 Task: Log work in the project AgileCollab for the issue 'Develop a new tool for automated testing of load testing and stress testing for web applications' spent time as '3w 4d 7h 7m' and remaining time as '6w 2d 8h 48m' and move to top of backlog. Now add the issue to the epic 'SOC 2 Compliance'. Log work in the project AgileCollab for the issue 'Upgrade the user interface of a mobile application to improve usability and aesthetics' spent time as '2w 1d 16h 14m' and remaining time as '2w 6d 19h 14m' and move to bottom of backlog. Now add the issue to the epic 'Business Continuity Management System (BCMS) Implementation'
Action: Mouse moved to (173, 50)
Screenshot: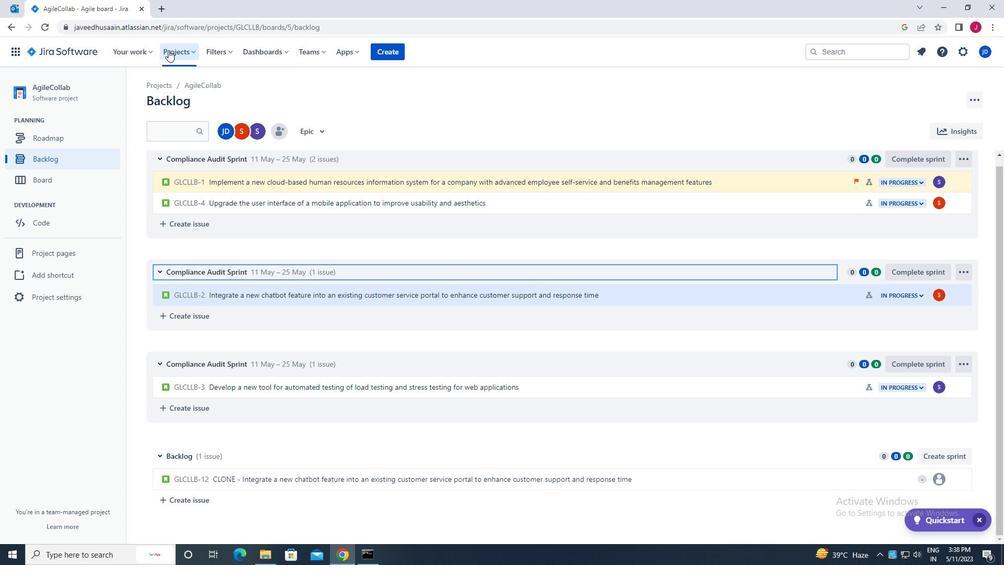 
Action: Mouse pressed left at (173, 50)
Screenshot: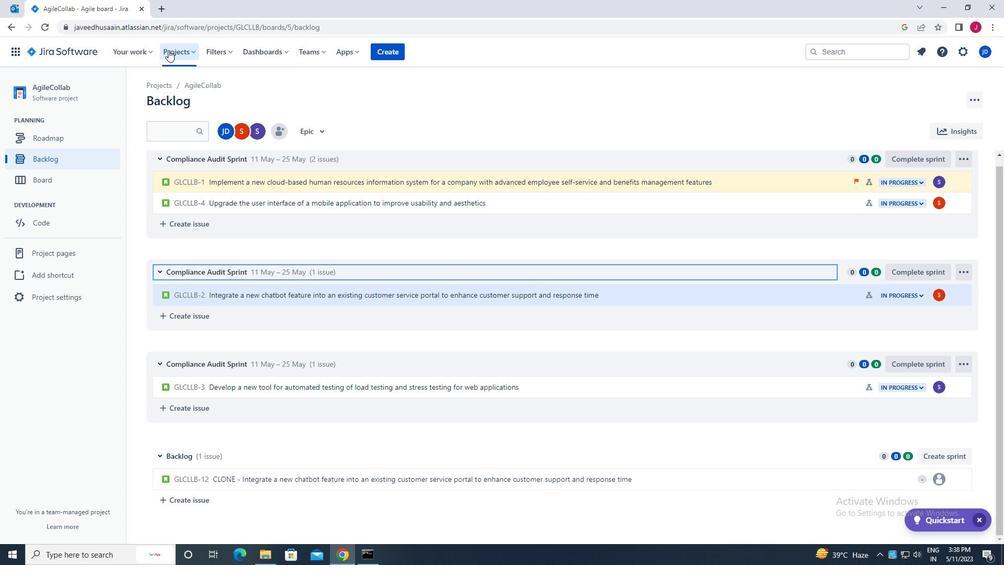 
Action: Mouse moved to (220, 96)
Screenshot: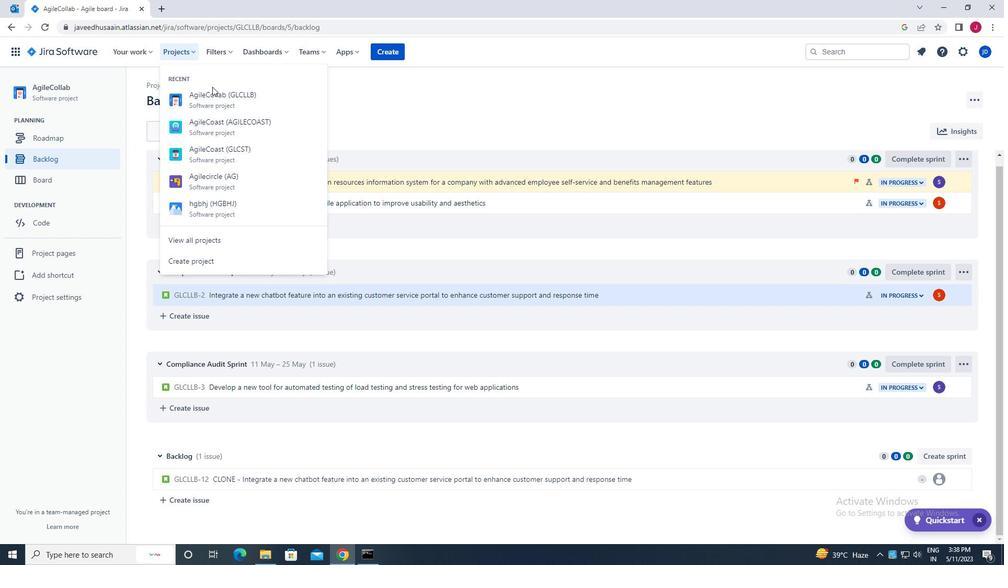 
Action: Mouse pressed left at (220, 96)
Screenshot: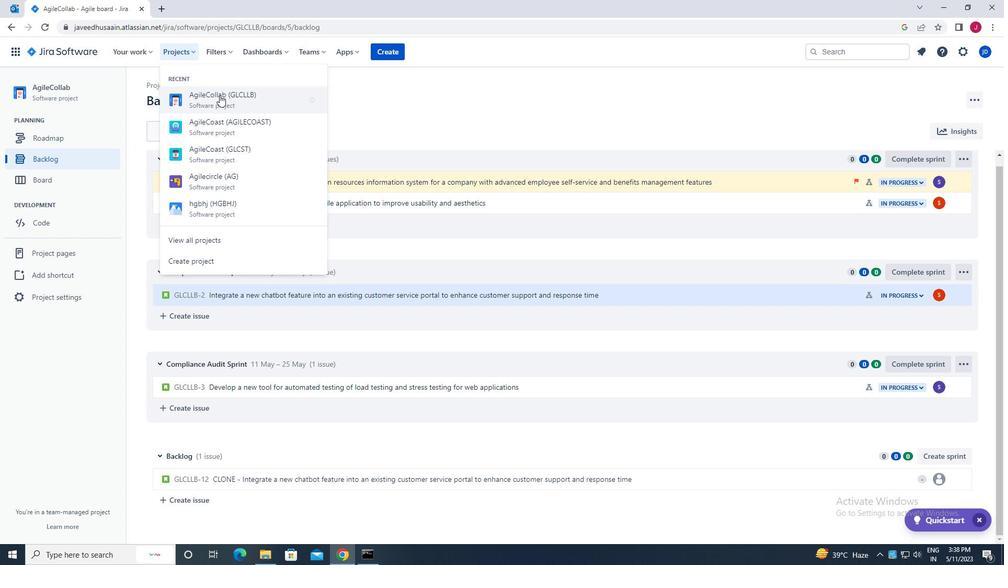 
Action: Mouse moved to (75, 155)
Screenshot: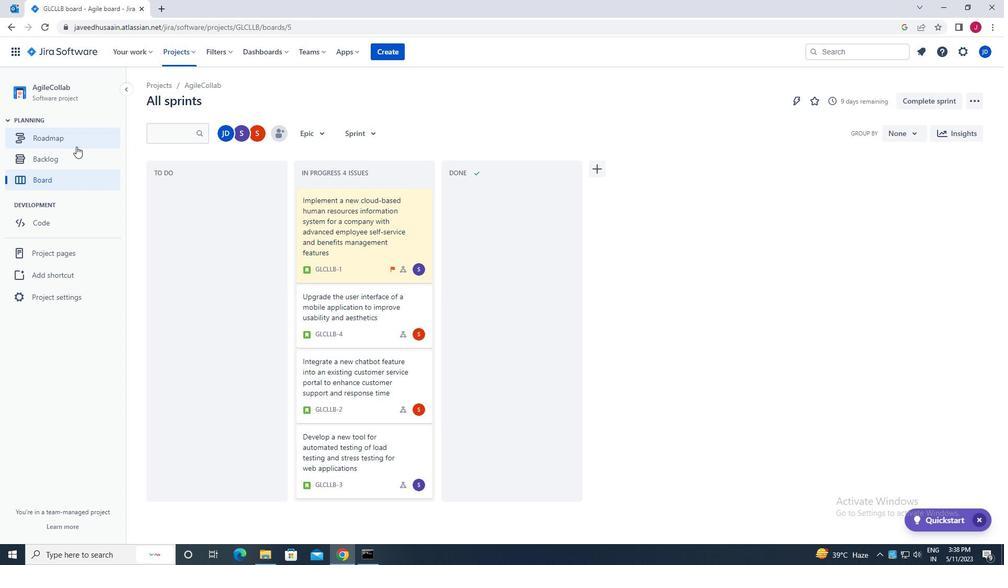 
Action: Mouse pressed left at (75, 155)
Screenshot: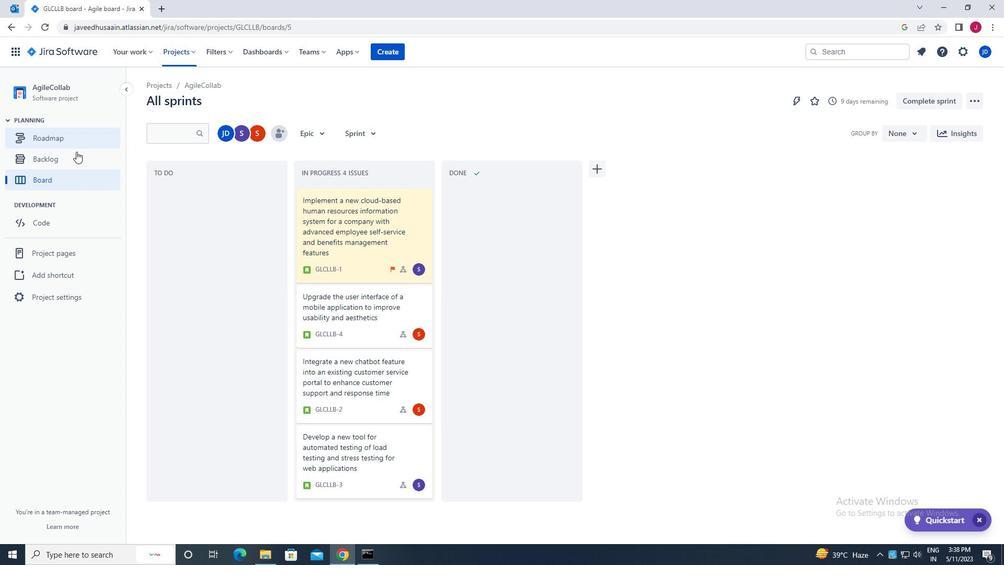 
Action: Mouse moved to (307, 391)
Screenshot: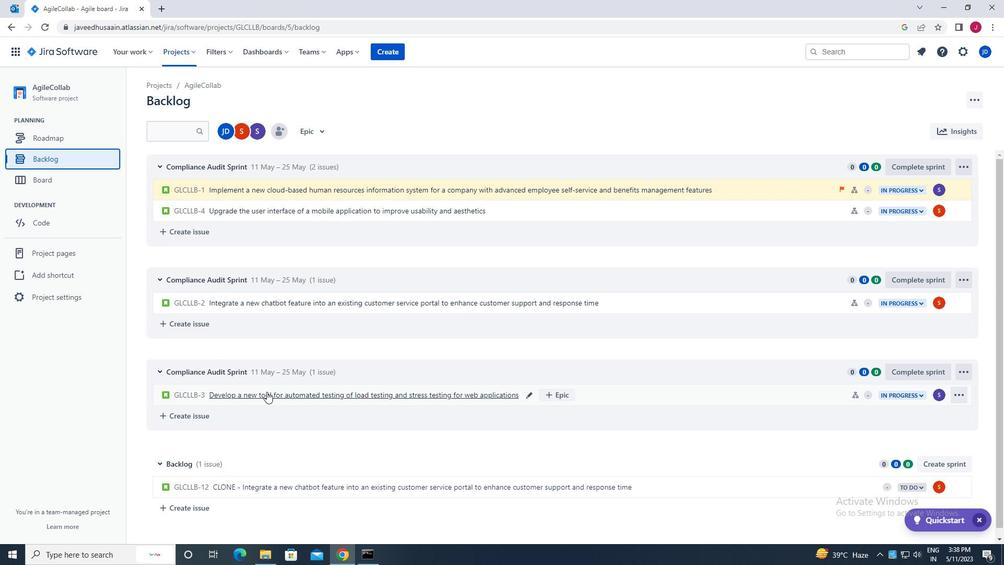 
Action: Mouse scrolled (307, 391) with delta (0, 0)
Screenshot: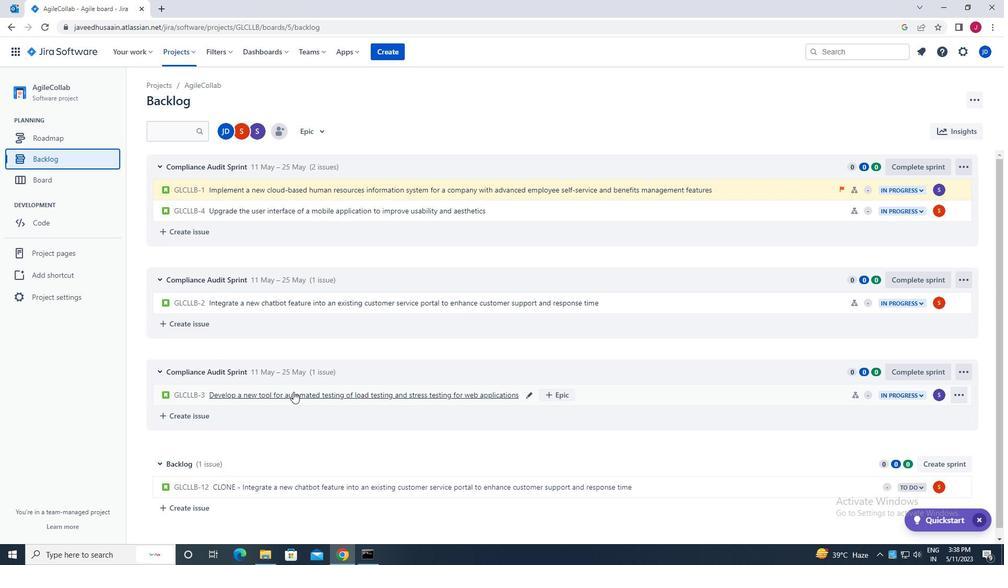 
Action: Mouse scrolled (307, 391) with delta (0, 0)
Screenshot: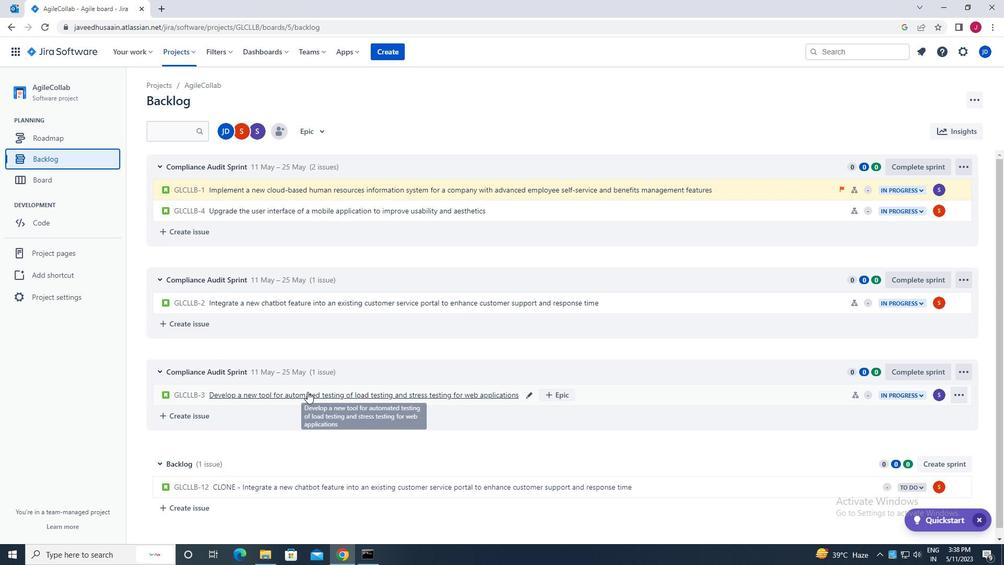 
Action: Mouse moved to (319, 371)
Screenshot: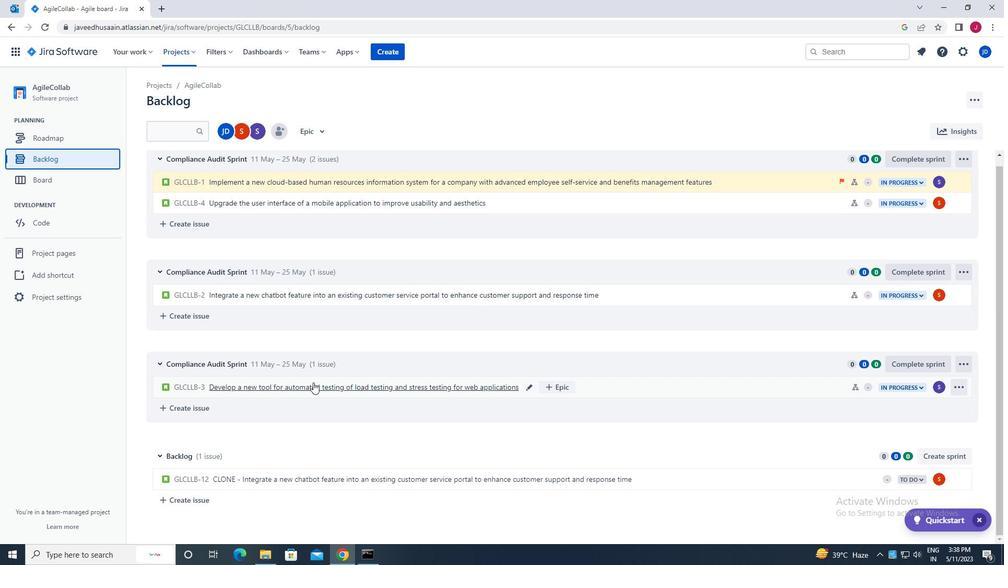 
Action: Mouse scrolled (319, 372) with delta (0, 0)
Screenshot: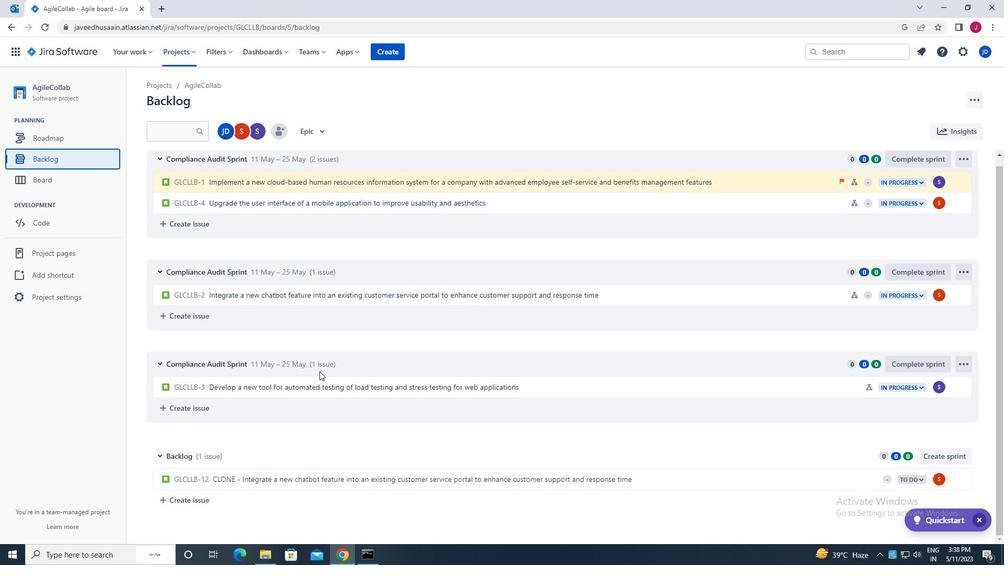 
Action: Mouse scrolled (319, 372) with delta (0, 0)
Screenshot: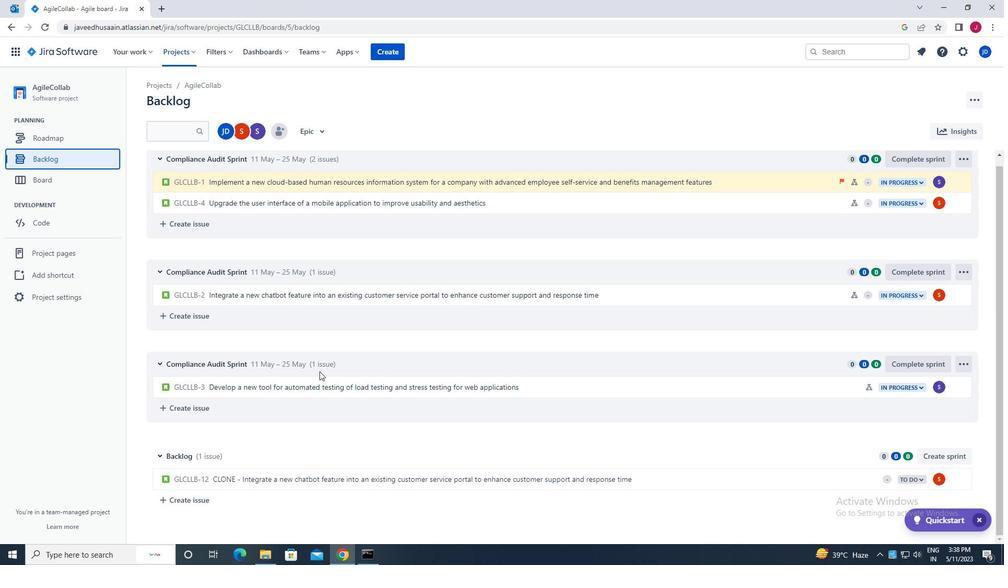 
Action: Mouse scrolled (319, 370) with delta (0, 0)
Screenshot: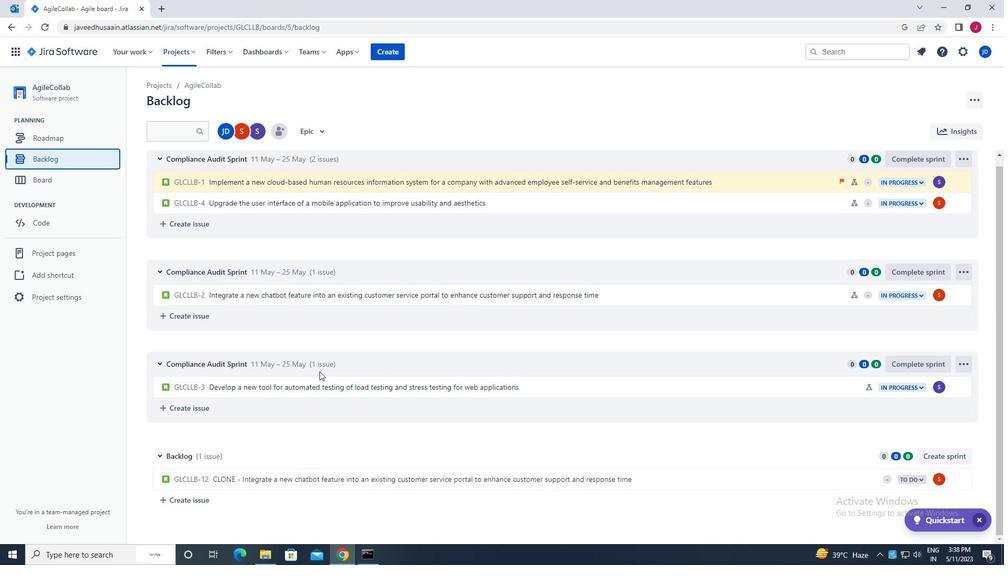 
Action: Mouse scrolled (319, 370) with delta (0, 0)
Screenshot: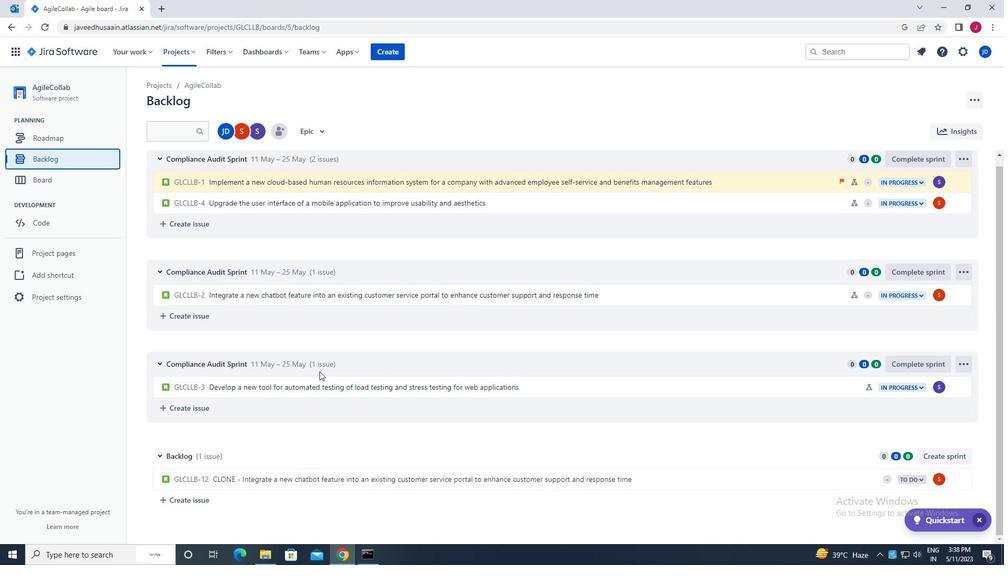 
Action: Mouse scrolled (319, 370) with delta (0, 0)
Screenshot: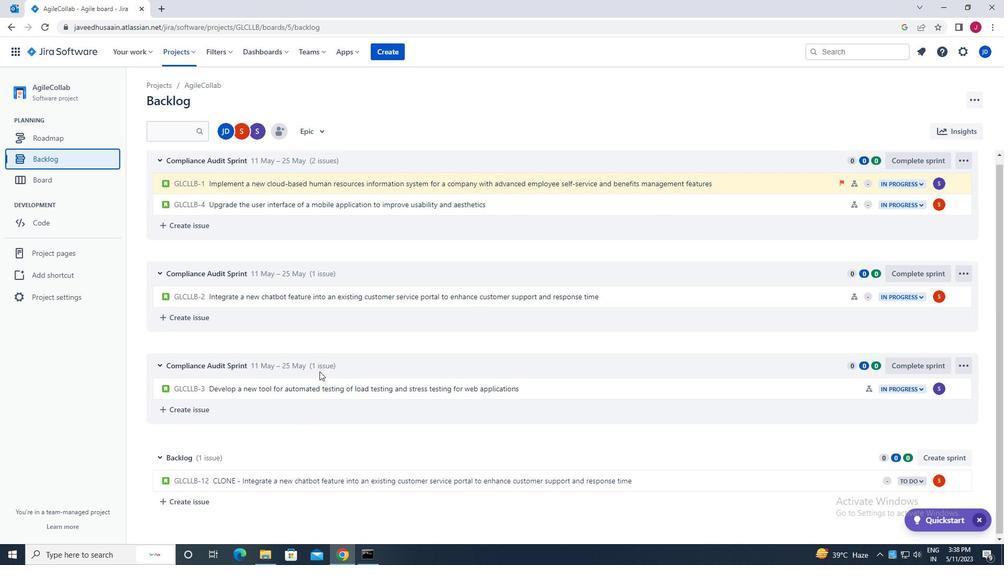 
Action: Mouse moved to (780, 390)
Screenshot: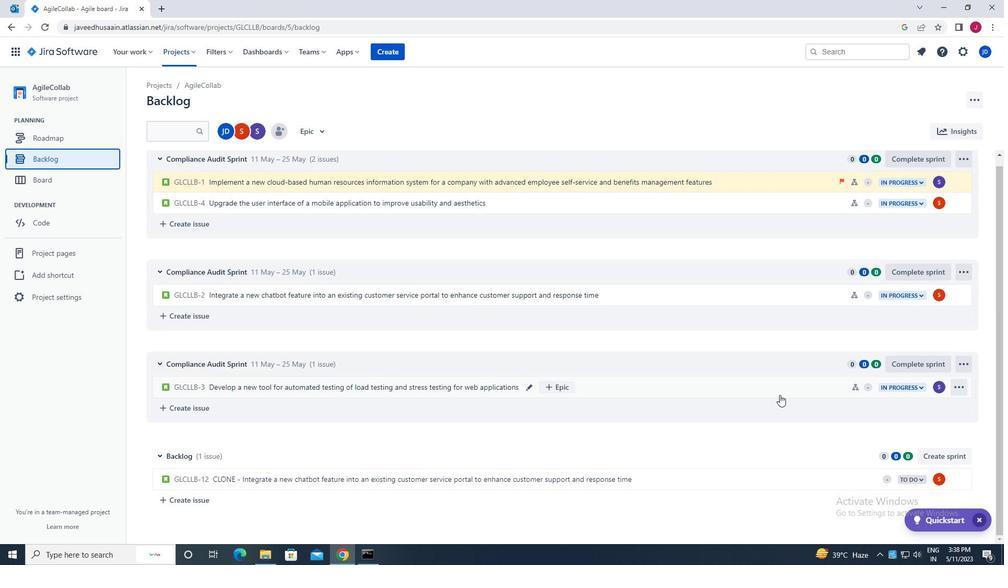 
Action: Mouse pressed left at (780, 390)
Screenshot: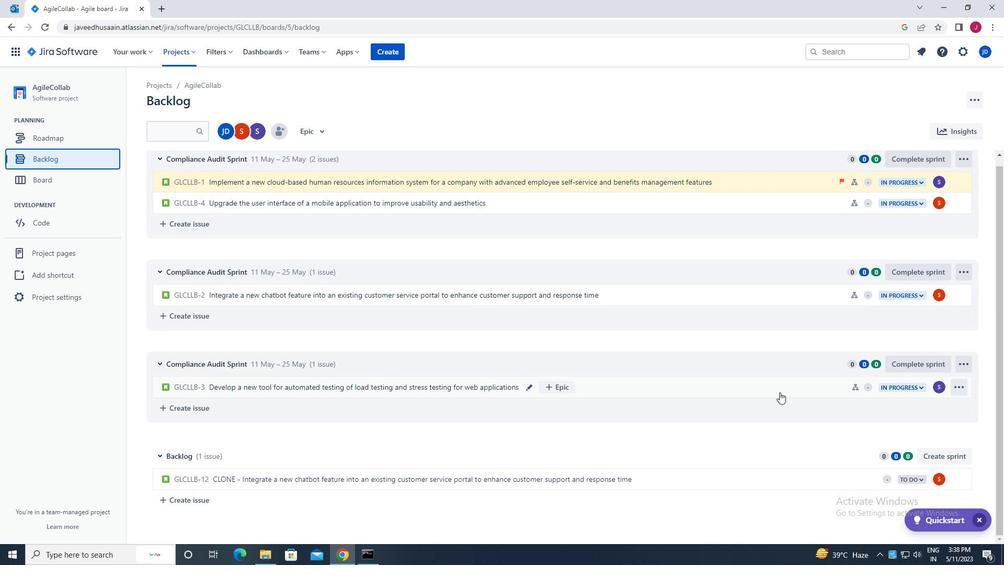 
Action: Mouse moved to (959, 158)
Screenshot: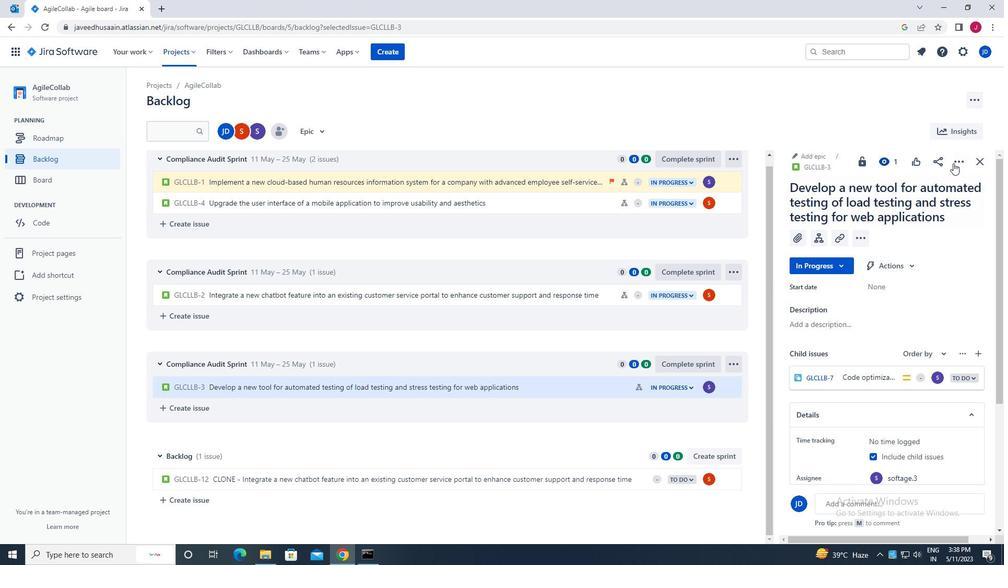 
Action: Mouse pressed left at (959, 158)
Screenshot: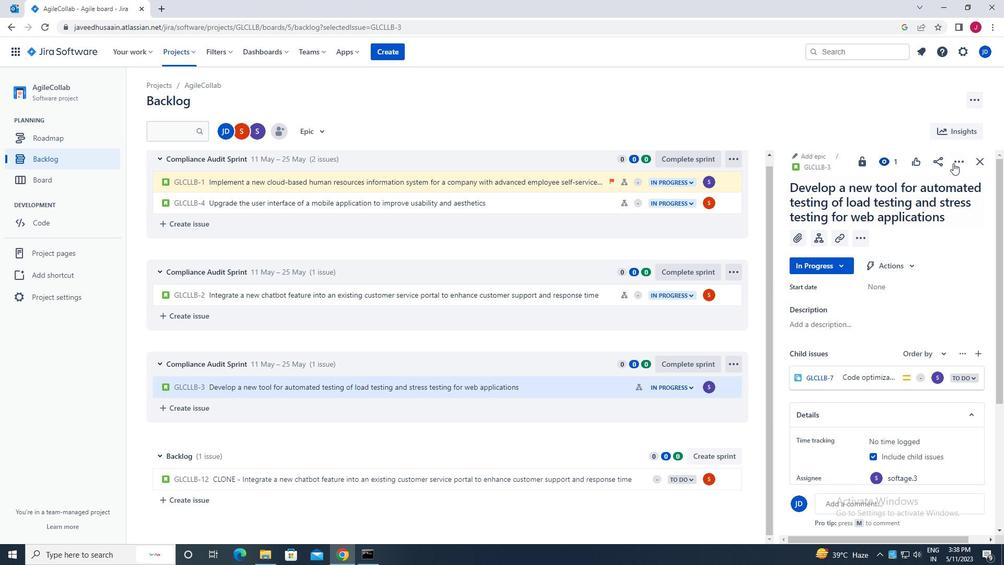 
Action: Mouse moved to (916, 193)
Screenshot: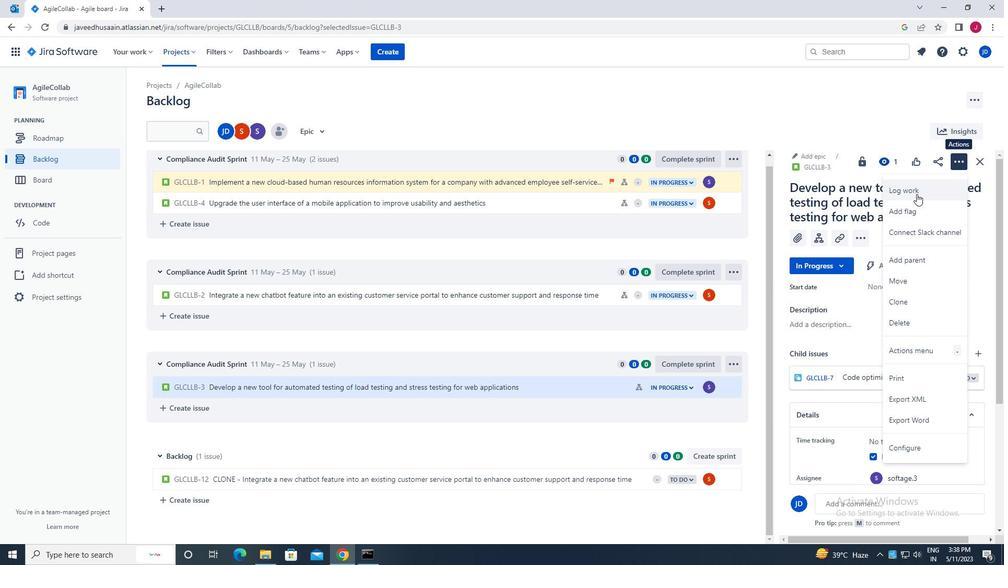 
Action: Mouse pressed left at (916, 193)
Screenshot: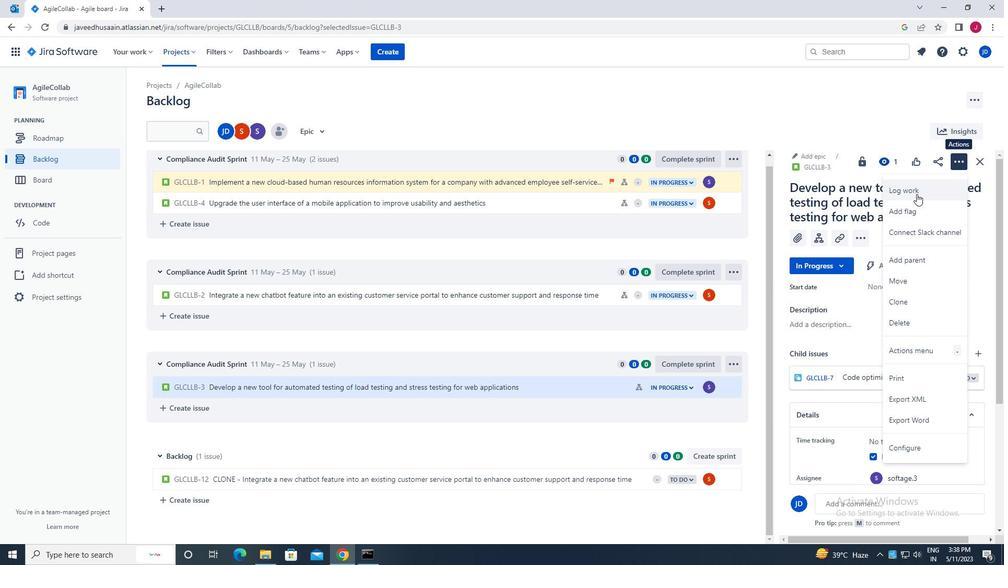 
Action: Mouse moved to (458, 159)
Screenshot: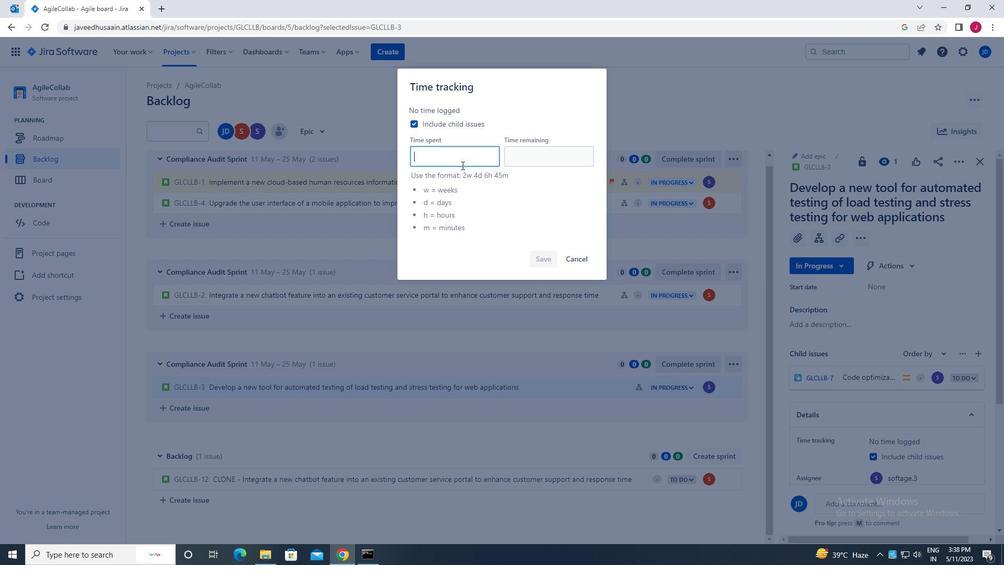 
Action: Mouse pressed left at (458, 159)
Screenshot: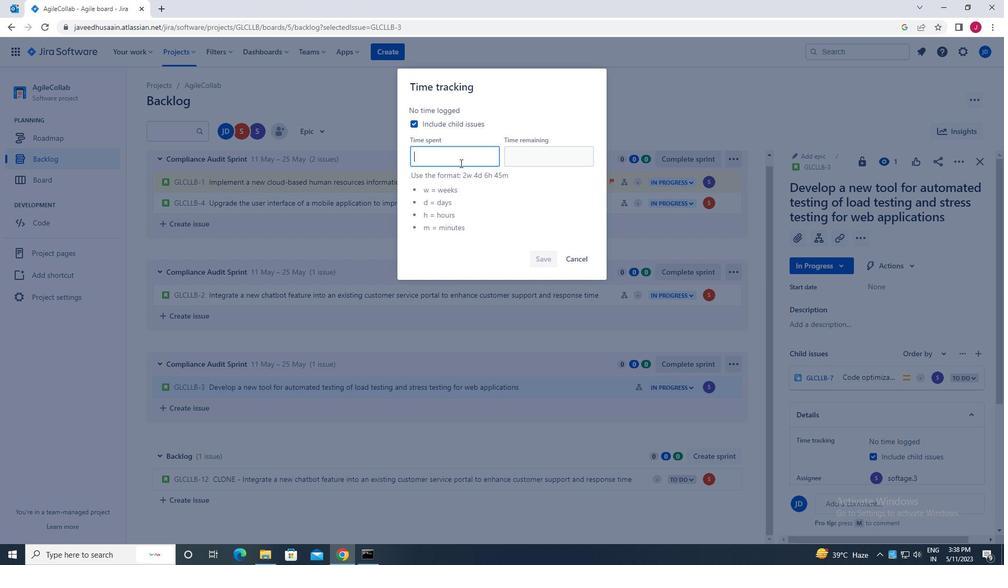 
Action: Key pressed 3w<Key.space>4d<Key.space><Key.backspace><Key.backspace><Key.backspace><Key.backspace><Key.backspace><Key.caps_lock>w<Key.space>4d<Key.space>7h<Key.space>7m
Screenshot: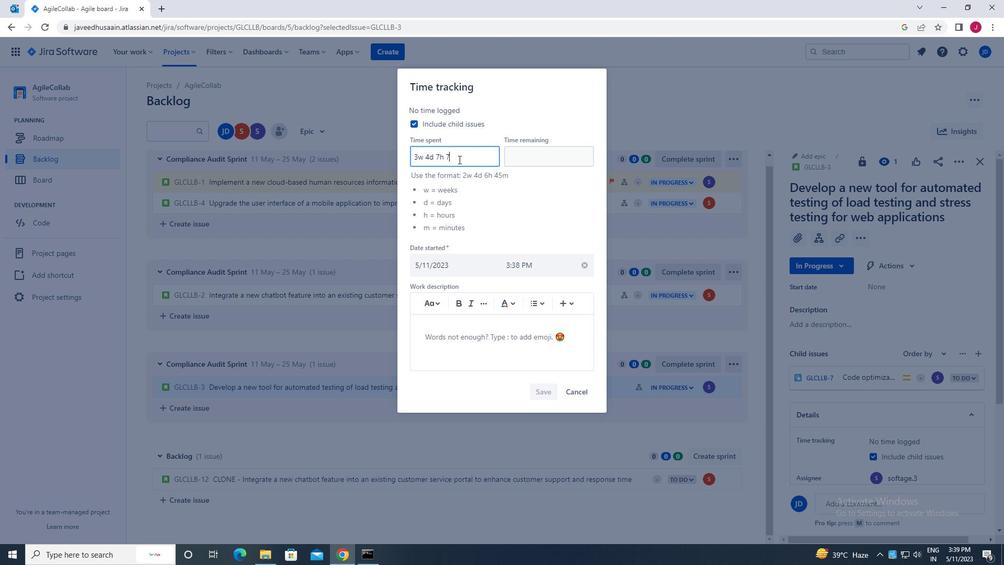
Action: Mouse moved to (523, 158)
Screenshot: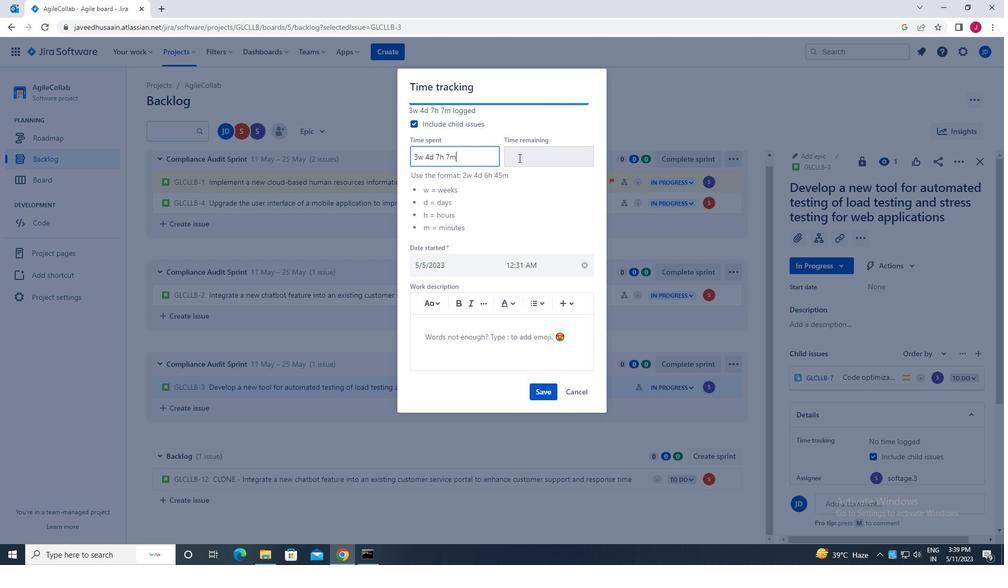 
Action: Mouse pressed left at (523, 158)
Screenshot: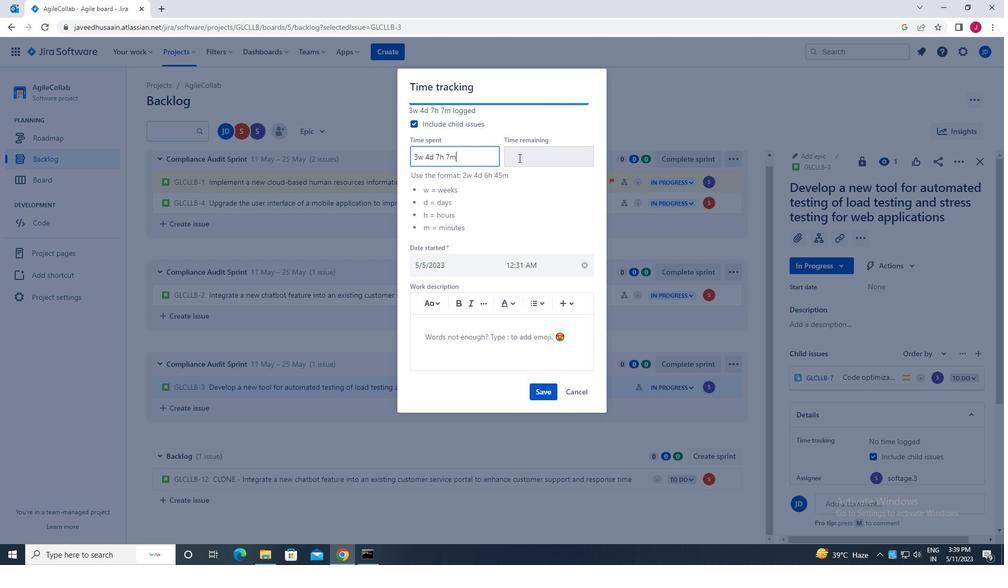 
Action: Mouse moved to (525, 158)
Screenshot: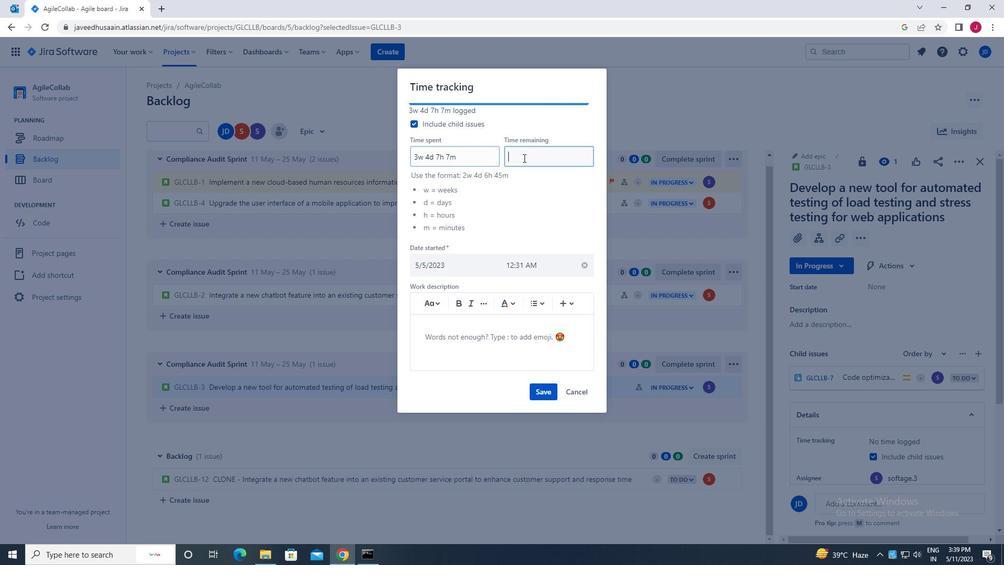 
Action: Key pressed 6w<Key.space>2d<Key.space>8h<Key.space>48m
Screenshot: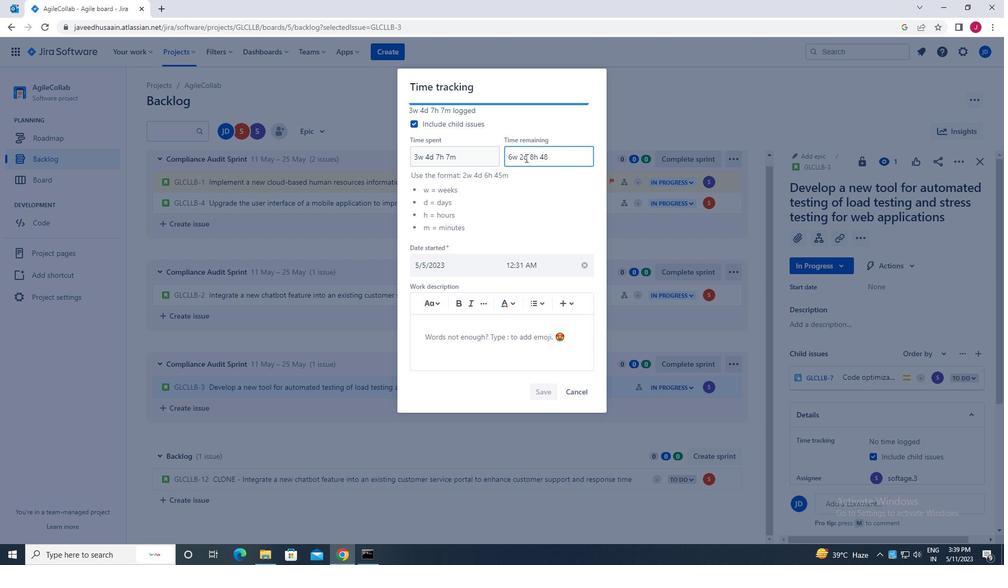 
Action: Mouse moved to (545, 391)
Screenshot: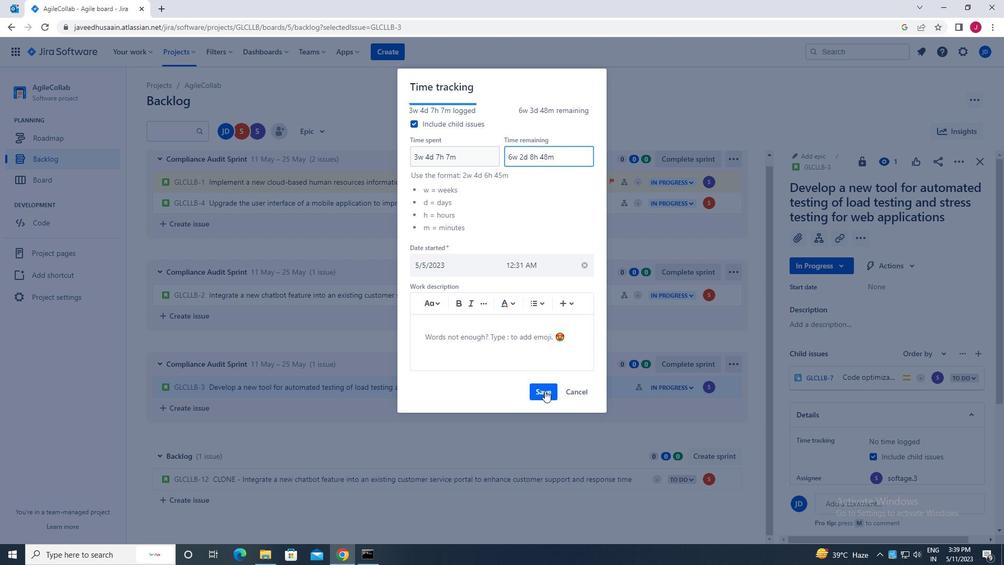 
Action: Mouse pressed left at (545, 391)
Screenshot: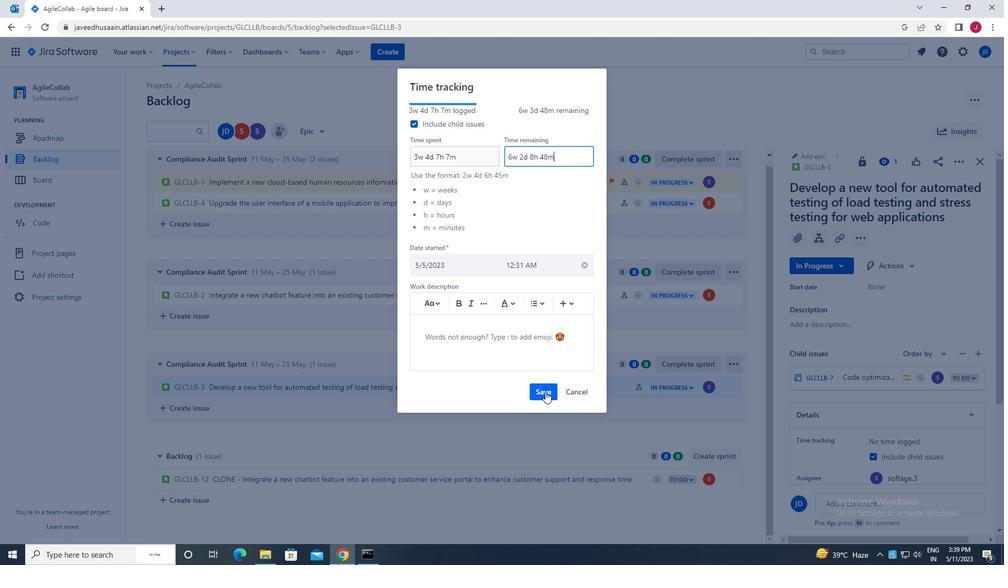 
Action: Mouse moved to (729, 386)
Screenshot: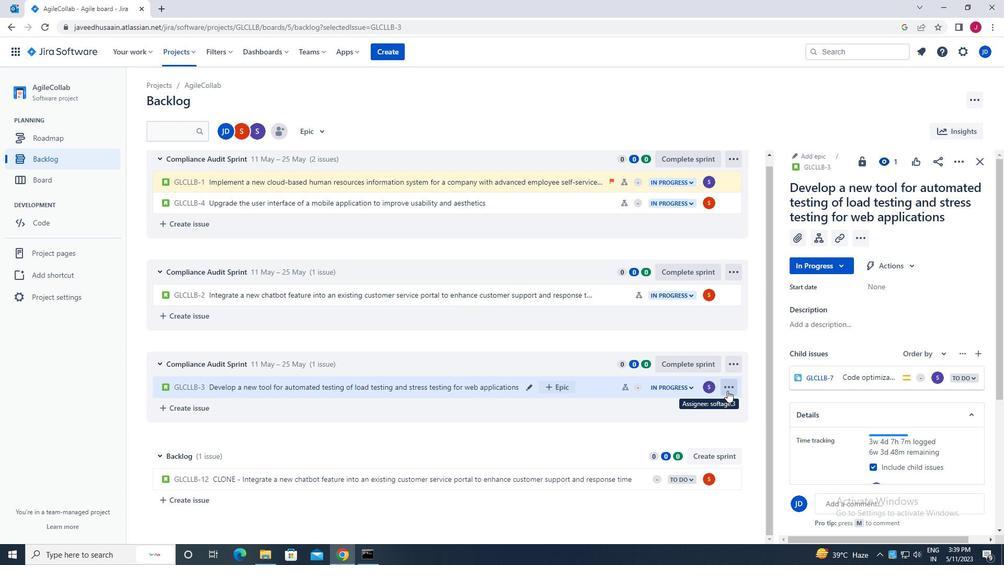 
Action: Mouse pressed left at (729, 386)
Screenshot: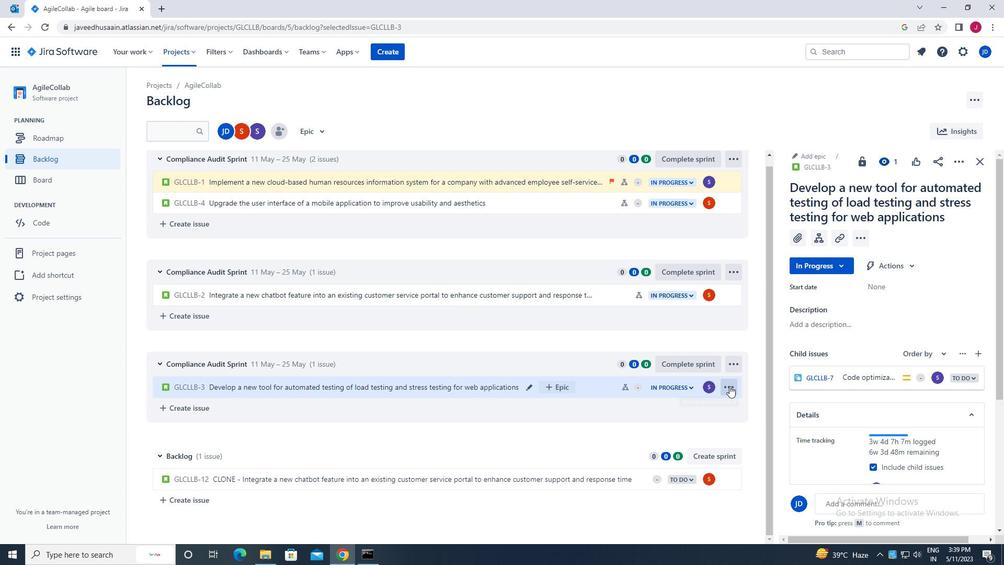 
Action: Mouse moved to (966, 162)
Screenshot: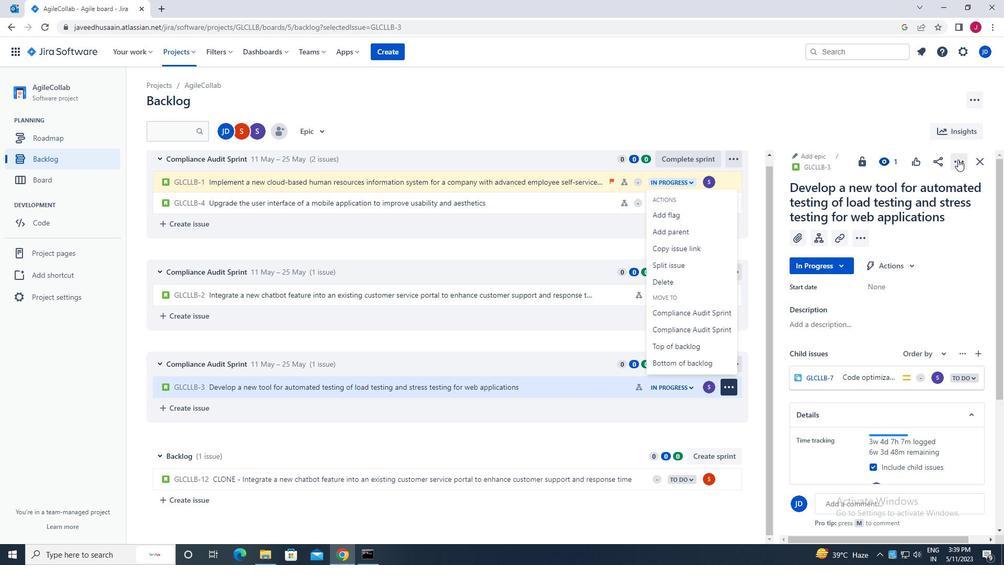 
Action: Mouse pressed left at (966, 162)
Screenshot: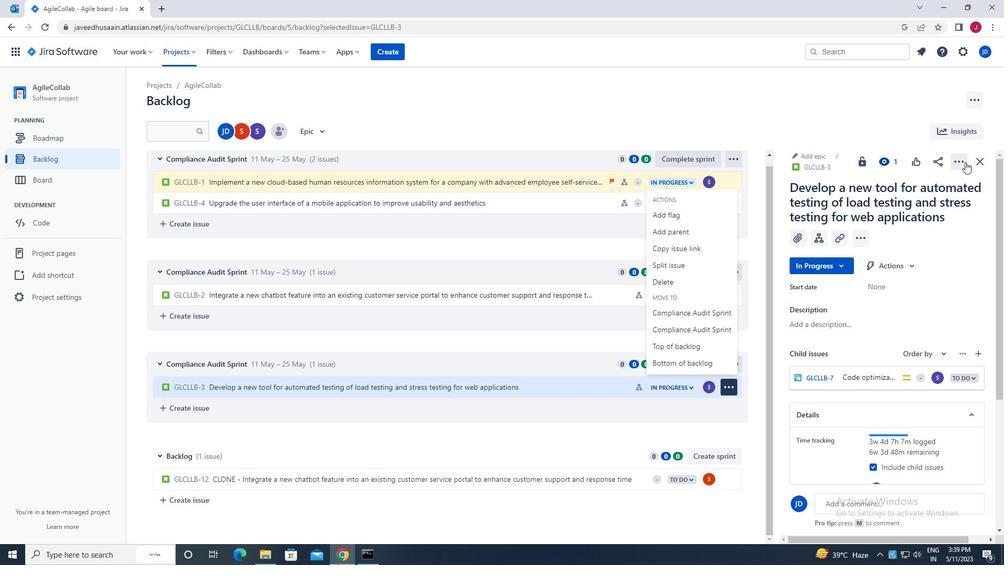 
Action: Mouse moved to (982, 165)
Screenshot: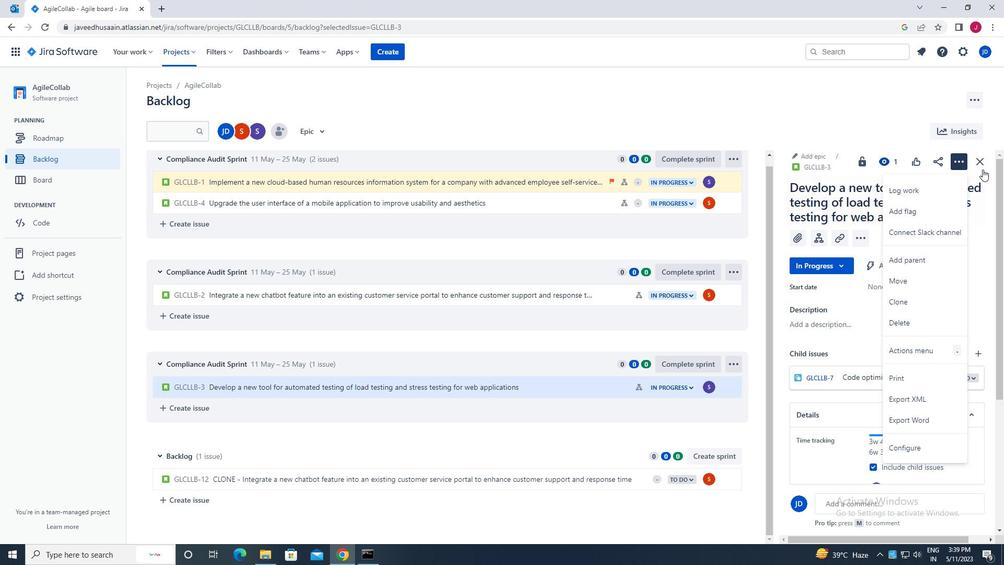 
Action: Mouse pressed left at (982, 165)
Screenshot: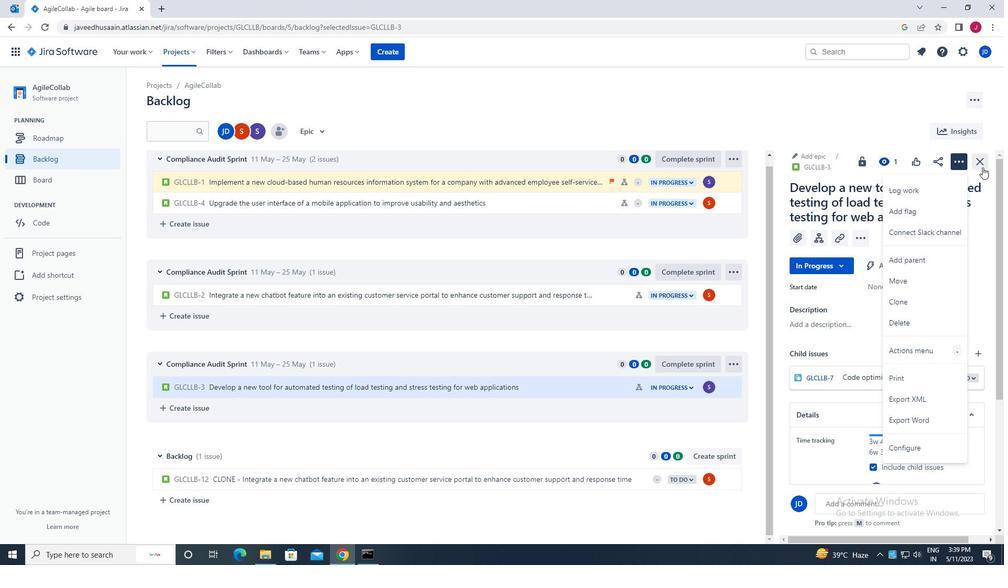
Action: Mouse moved to (955, 384)
Screenshot: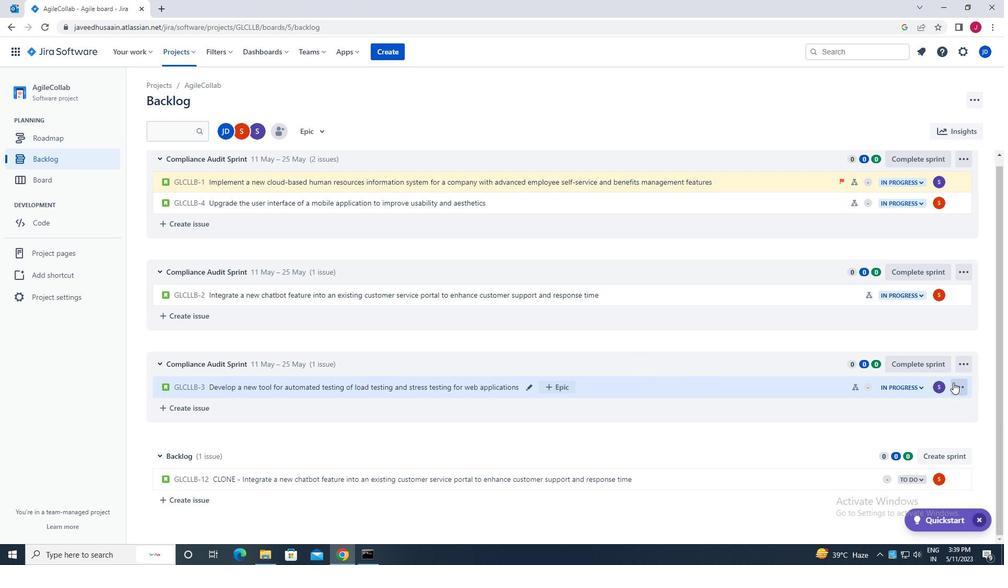 
Action: Mouse pressed left at (955, 384)
Screenshot: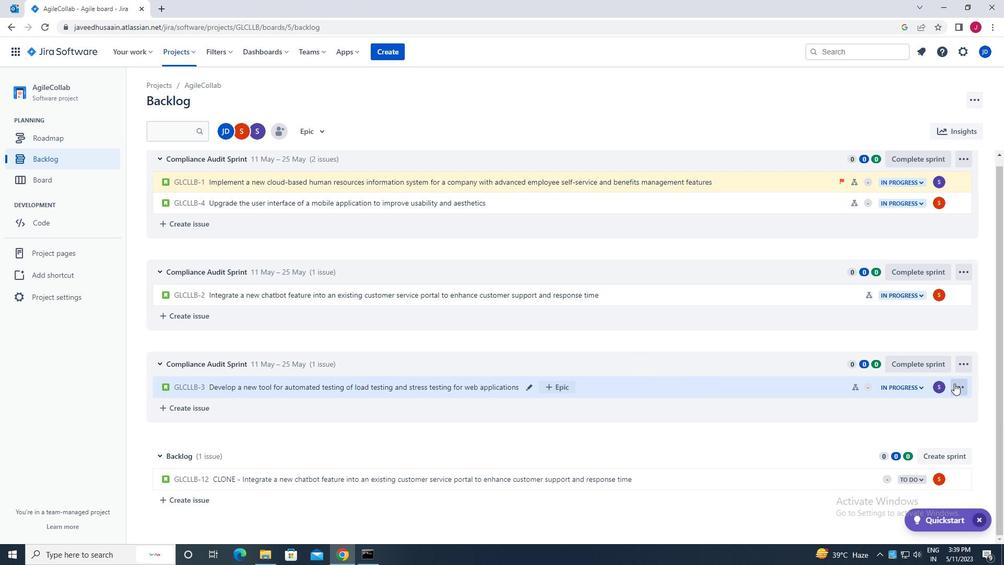 
Action: Mouse moved to (913, 347)
Screenshot: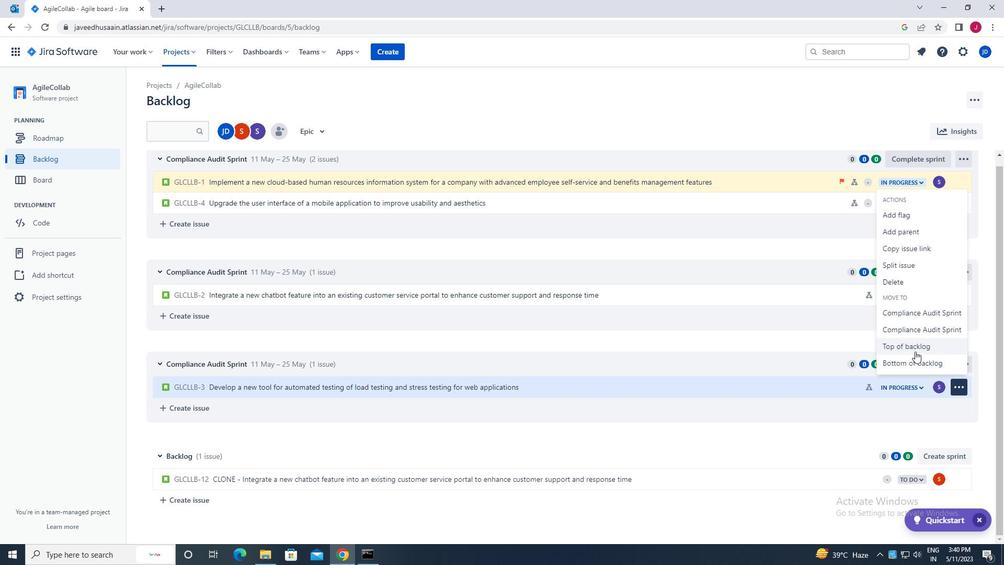 
Action: Mouse pressed left at (913, 347)
Screenshot: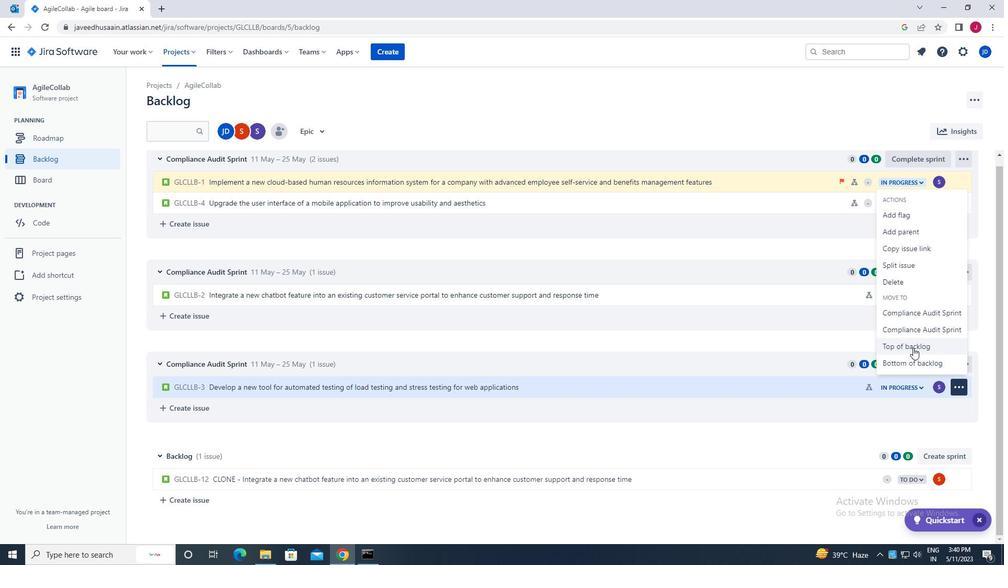 
Action: Mouse moved to (528, 167)
Screenshot: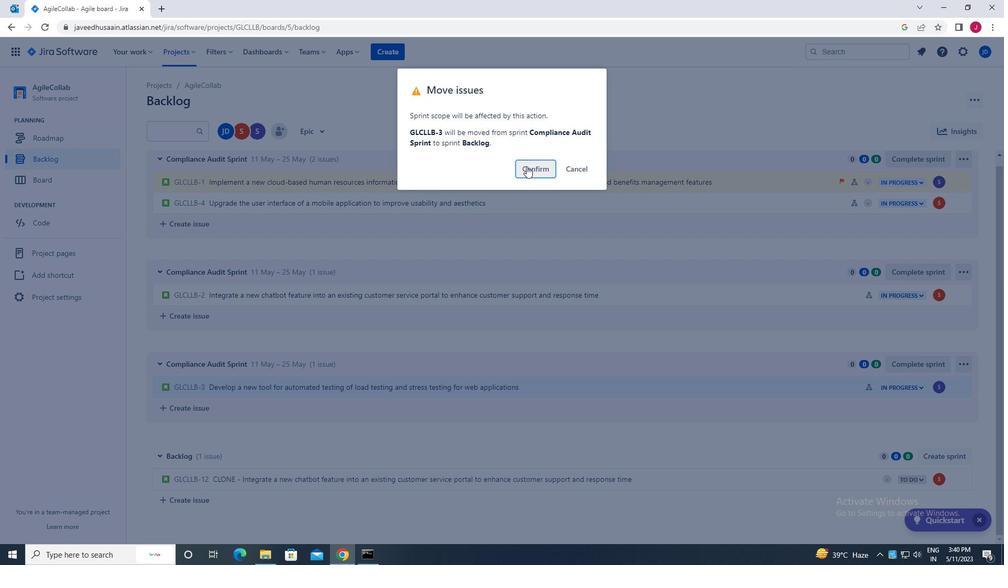 
Action: Mouse pressed left at (528, 167)
Screenshot: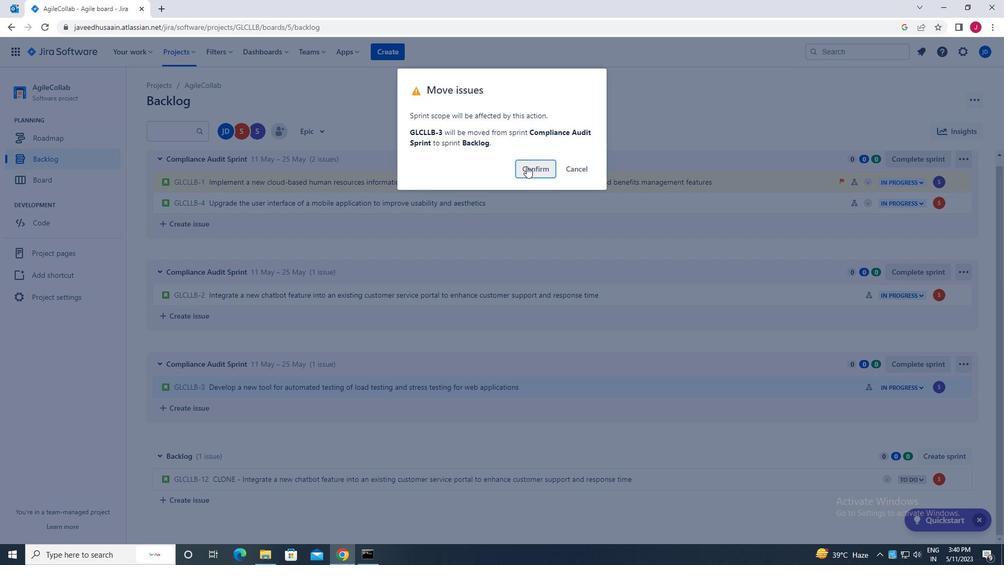 
Action: Mouse moved to (328, 128)
Screenshot: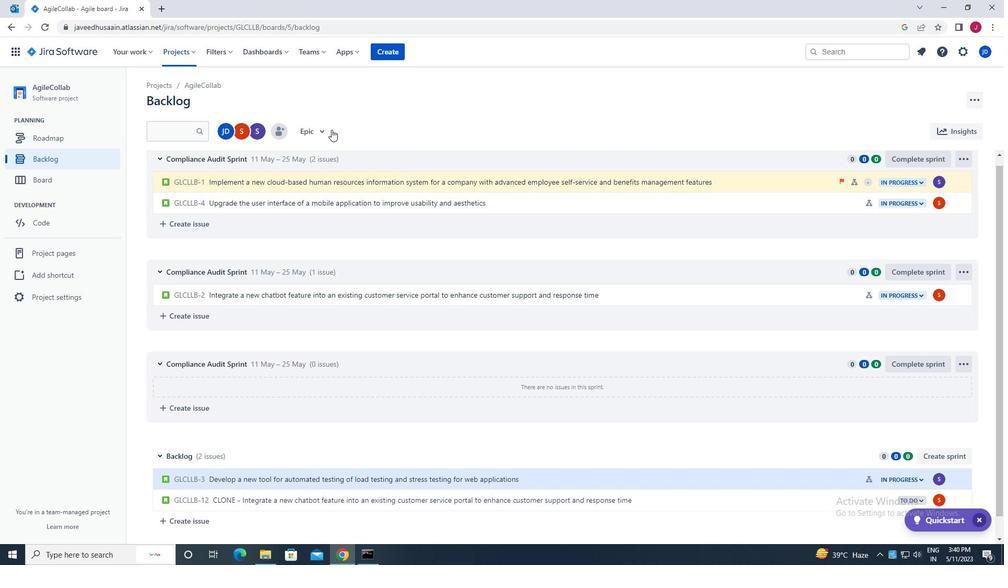 
Action: Mouse pressed left at (328, 128)
Screenshot: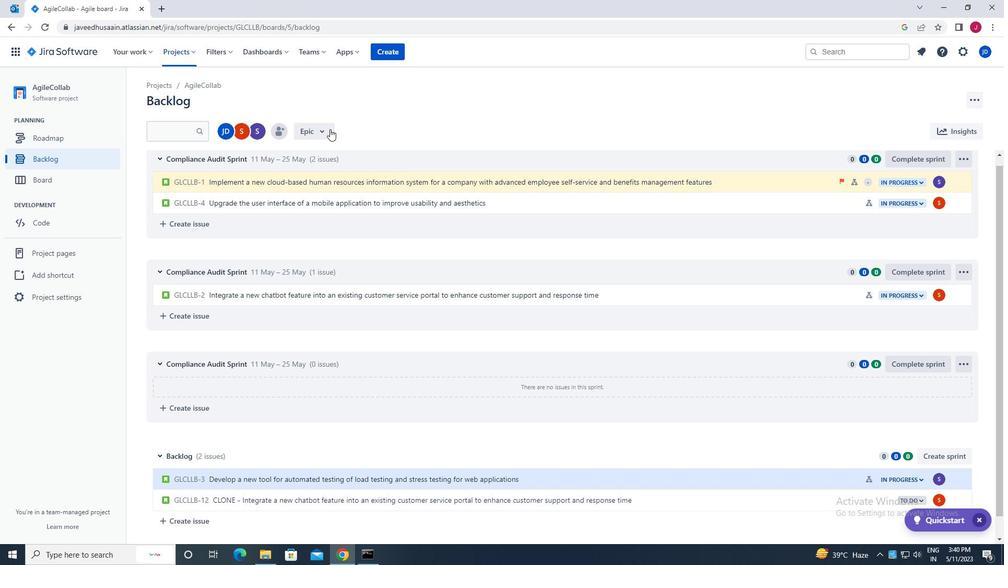
Action: Mouse moved to (306, 207)
Screenshot: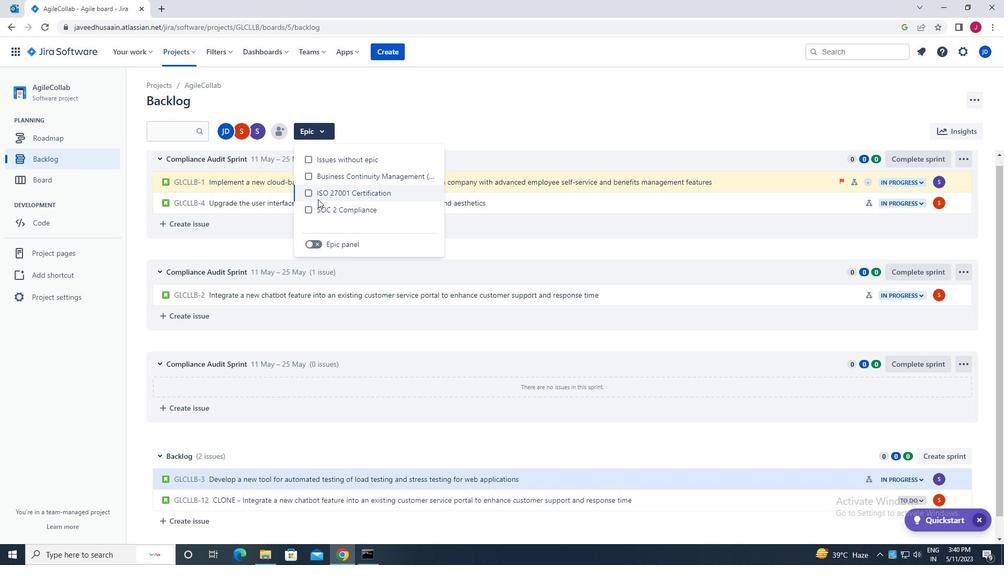 
Action: Mouse pressed left at (306, 207)
Screenshot: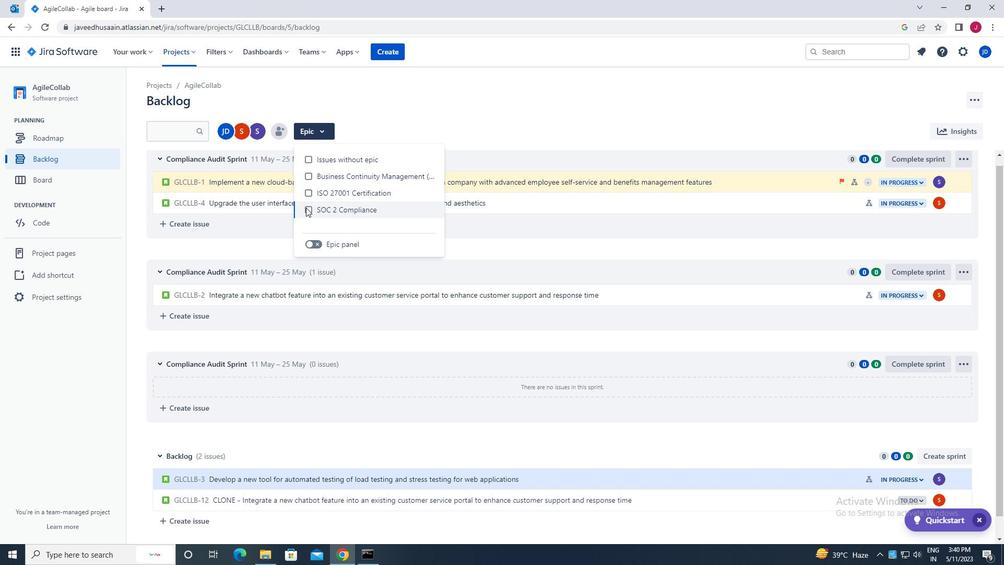 
Action: Mouse moved to (480, 107)
Screenshot: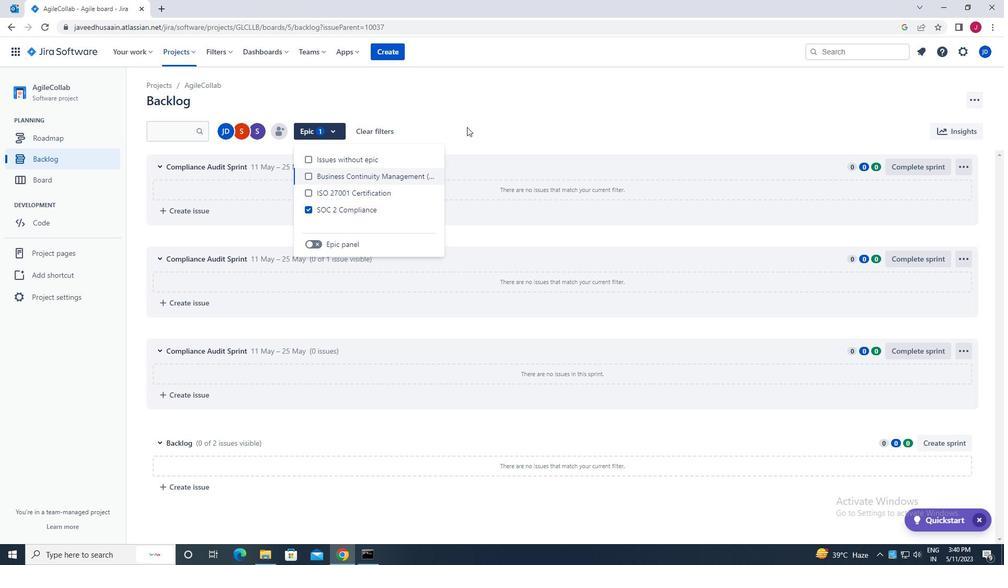
Action: Mouse pressed left at (480, 107)
Screenshot: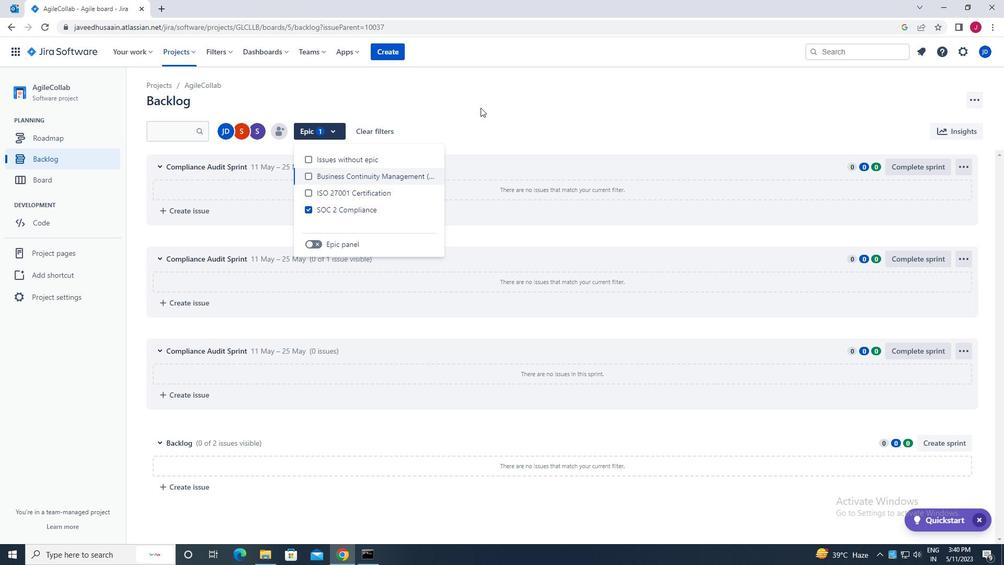 
Action: Mouse moved to (64, 160)
Screenshot: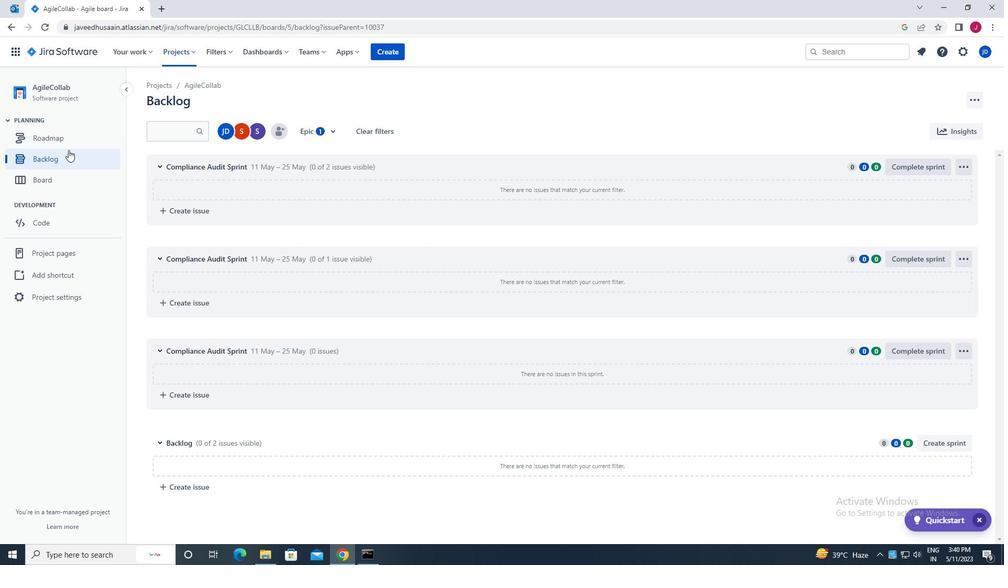 
Action: Mouse pressed left at (64, 160)
Screenshot: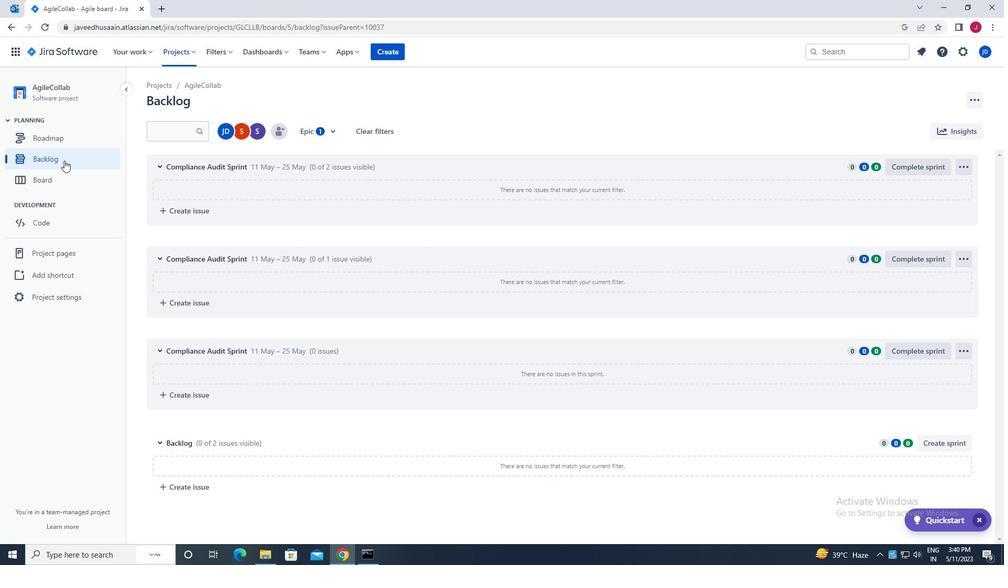 
Action: Mouse moved to (297, 340)
Screenshot: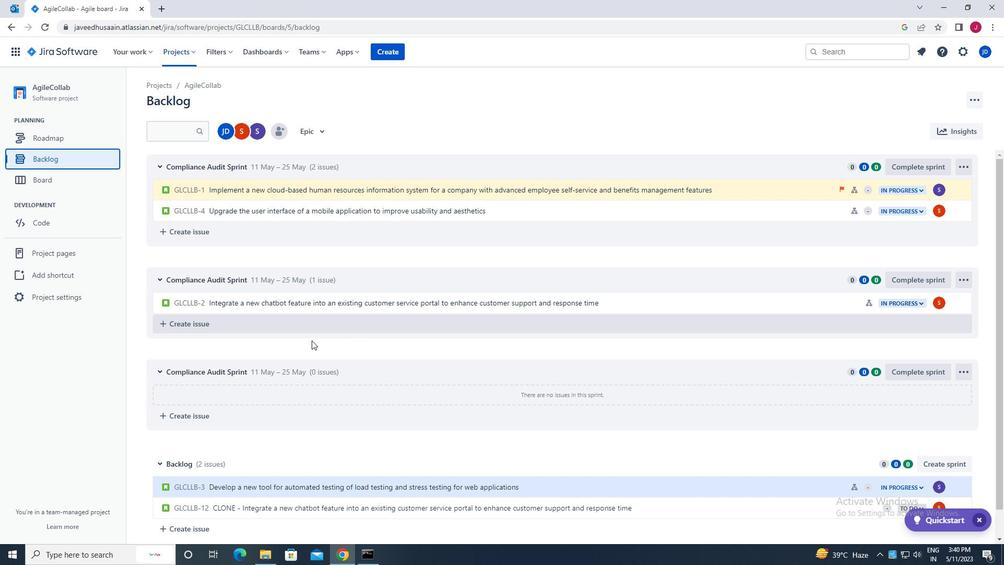 
Action: Mouse scrolled (297, 340) with delta (0, 0)
Screenshot: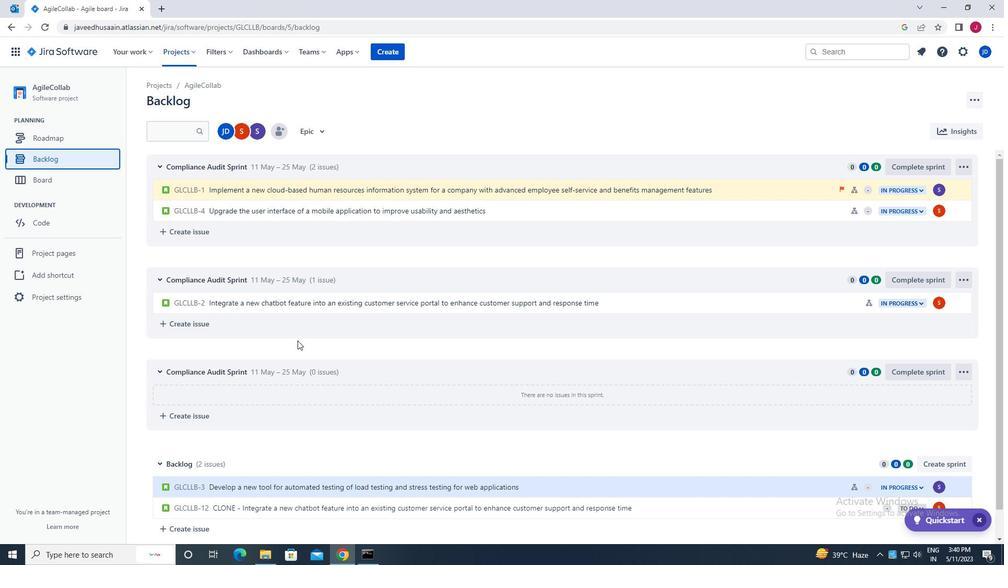 
Action: Mouse scrolled (297, 340) with delta (0, 0)
Screenshot: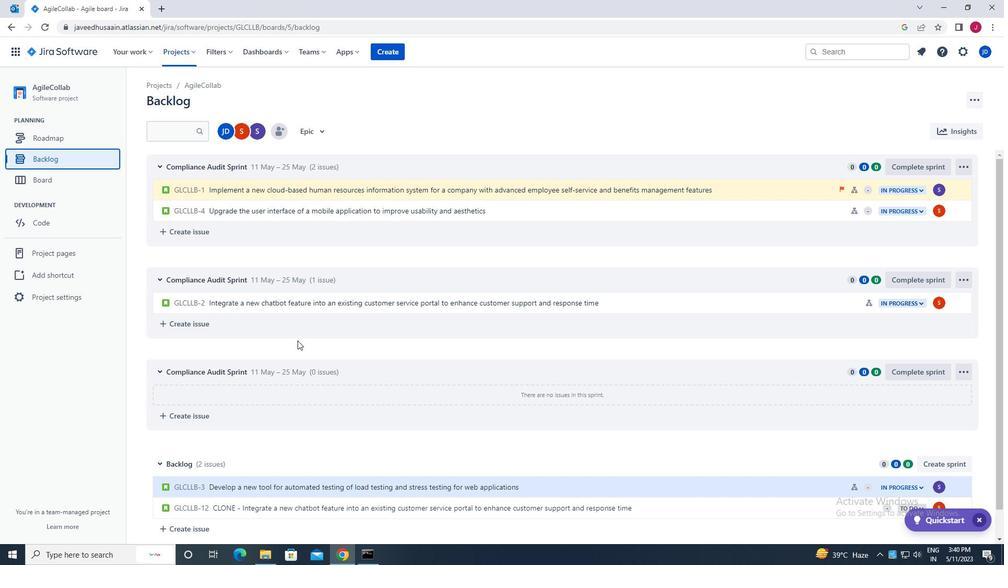 
Action: Mouse scrolled (297, 340) with delta (0, 0)
Screenshot: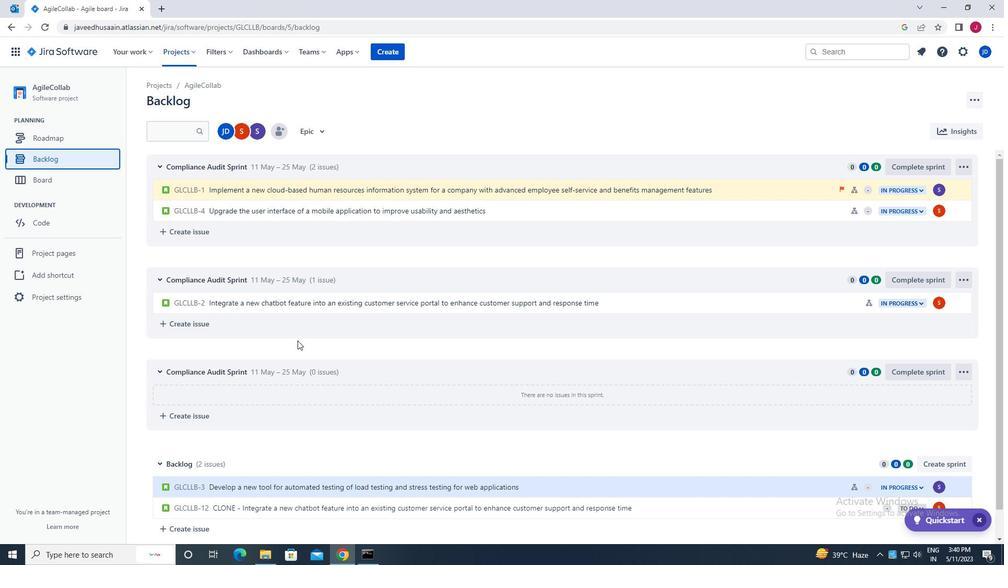 
Action: Mouse moved to (819, 182)
Screenshot: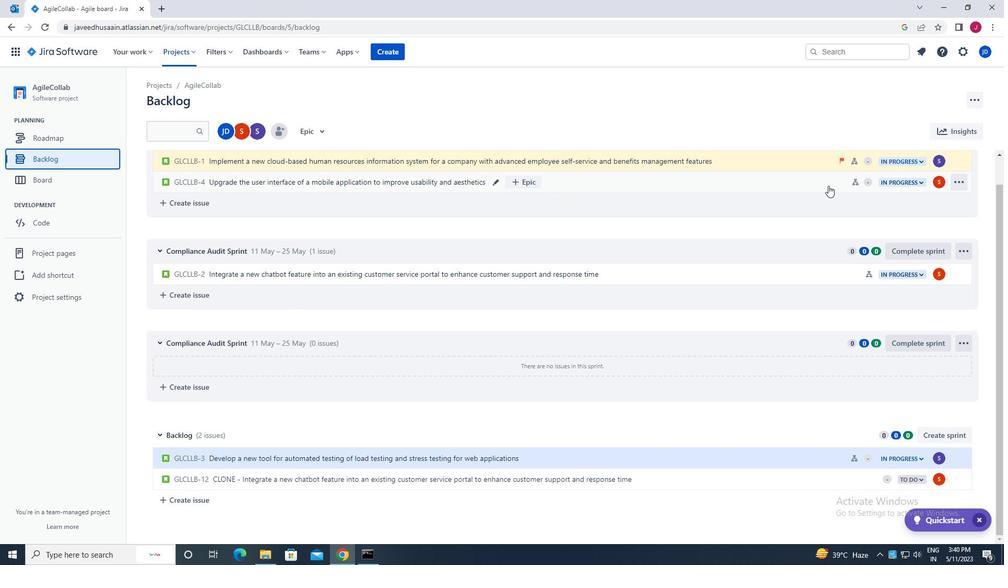 
Action: Mouse pressed left at (819, 182)
Screenshot: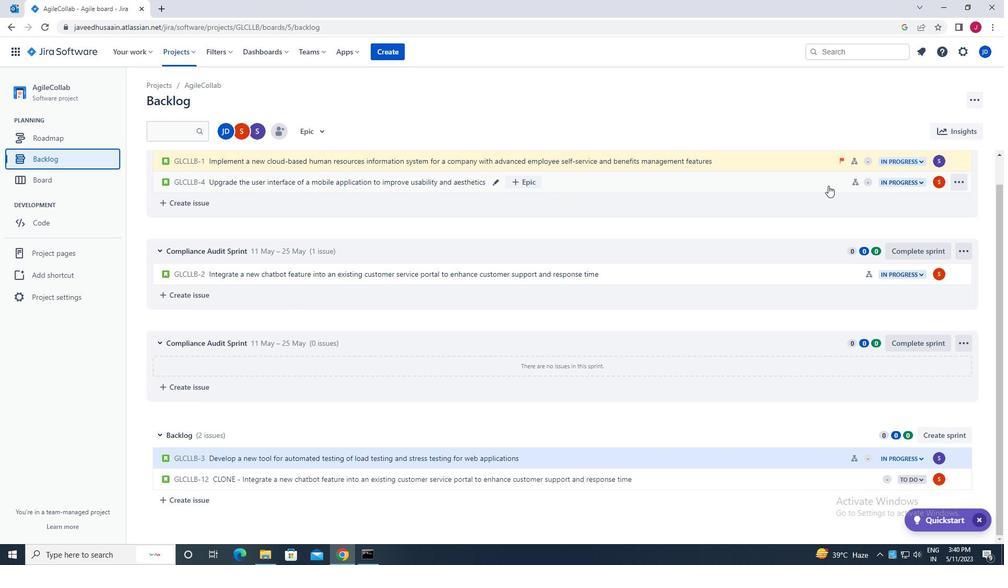 
Action: Mouse moved to (959, 161)
Screenshot: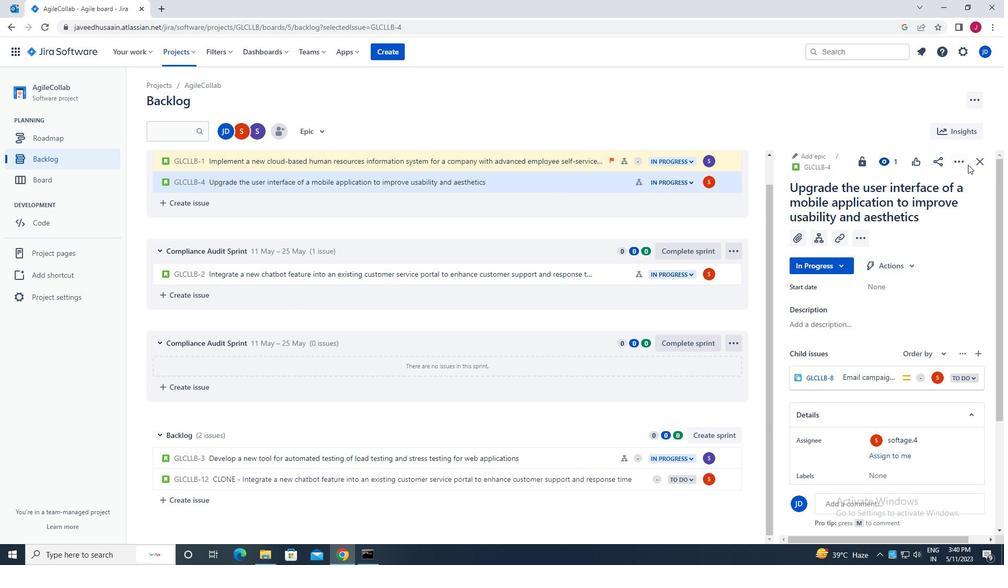 
Action: Mouse pressed left at (959, 161)
Screenshot: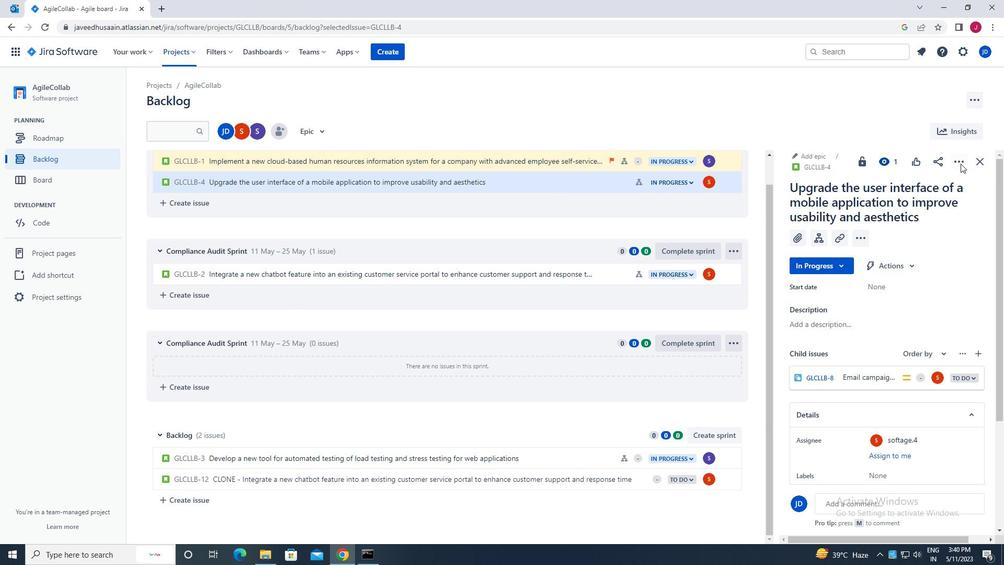 
Action: Mouse moved to (913, 189)
Screenshot: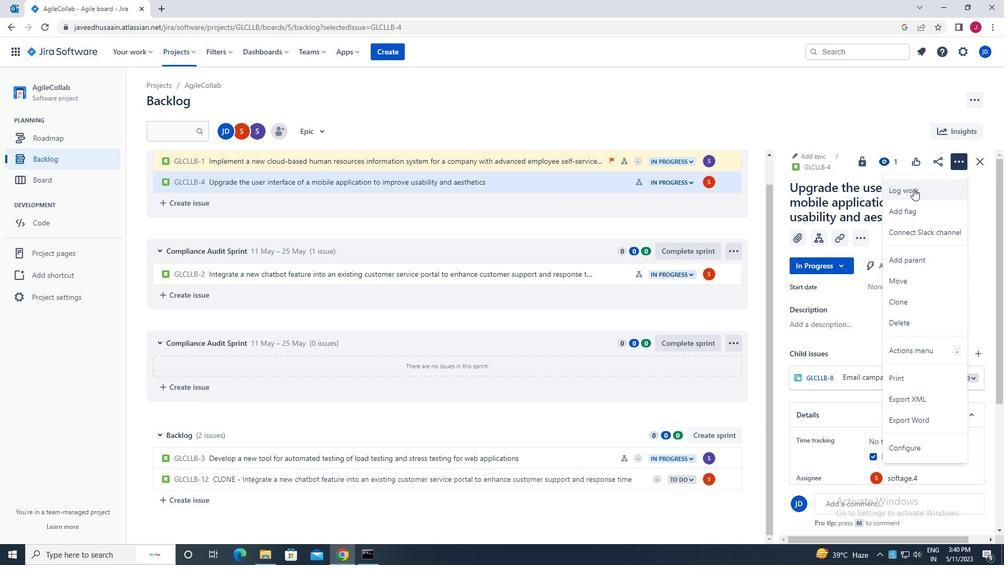 
Action: Mouse pressed left at (913, 189)
Screenshot: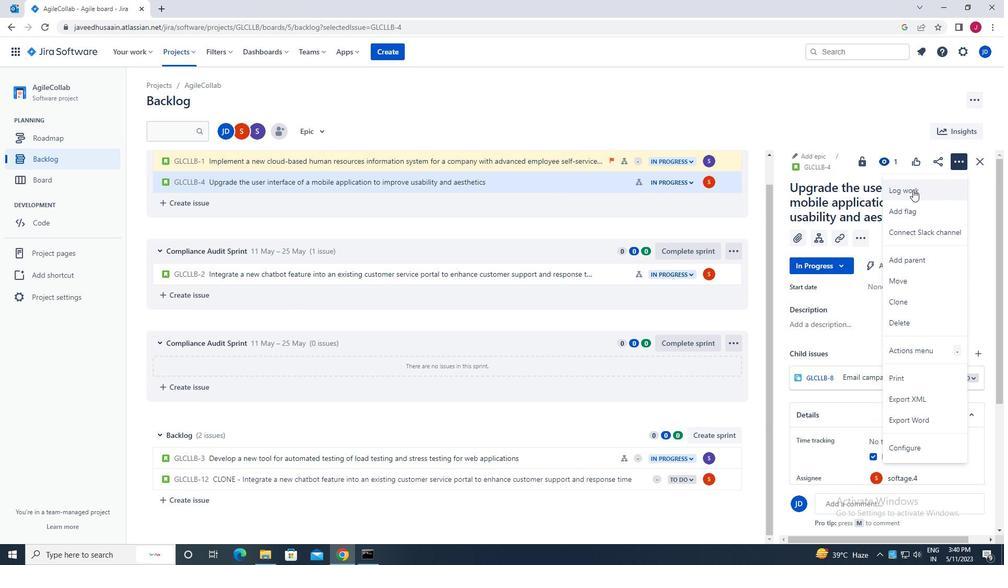 
Action: Mouse moved to (442, 156)
Screenshot: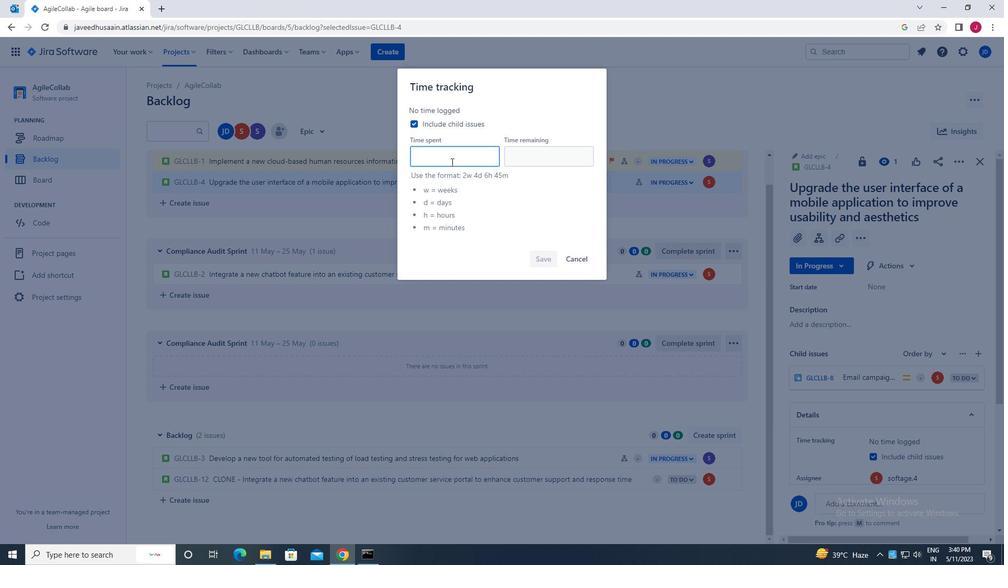
Action: Mouse pressed left at (442, 156)
Screenshot: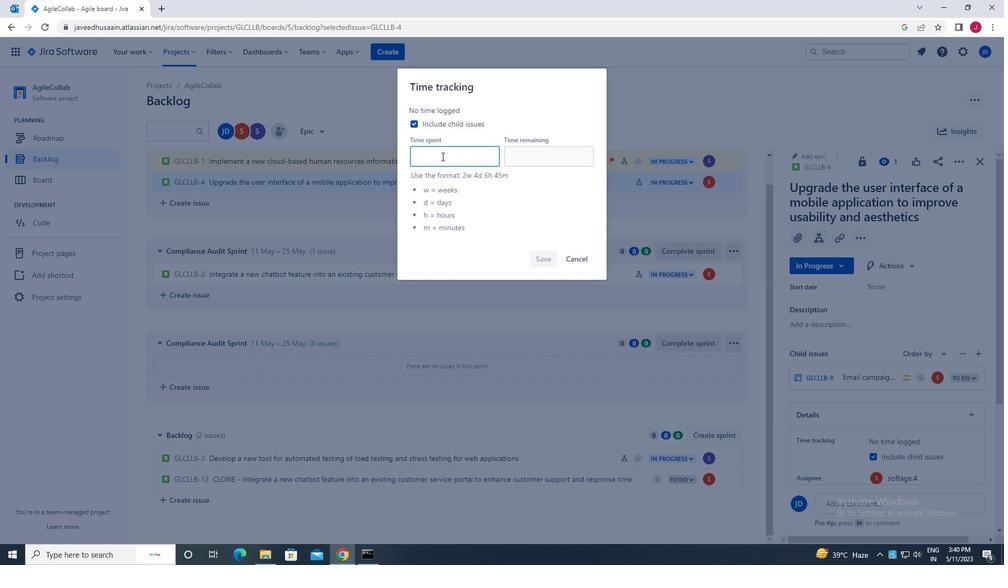 
Action: Mouse moved to (431, 155)
Screenshot: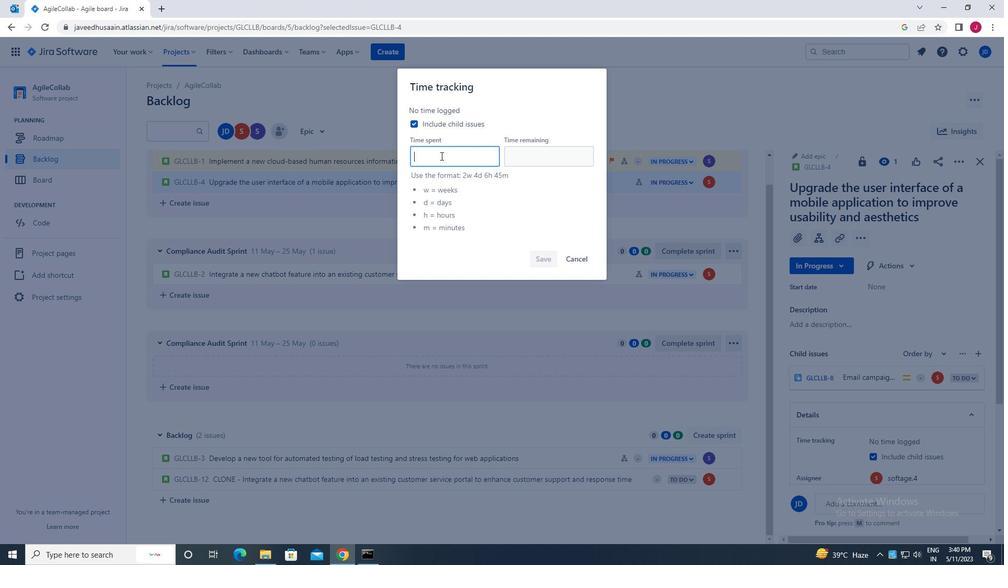 
Action: Key pressed 2w<Key.space>1d<Key.space>16h<Key.space>14m
Screenshot: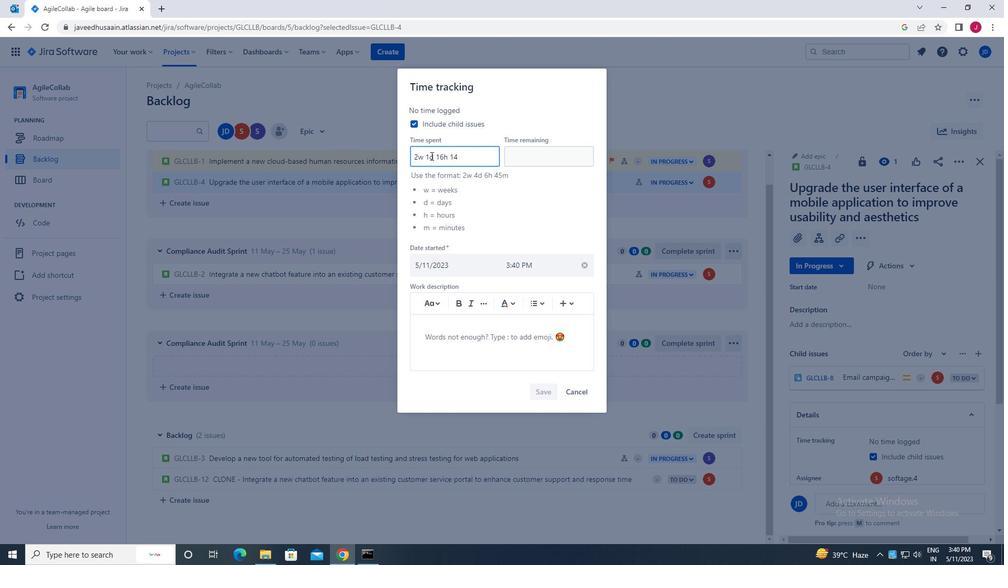 
Action: Mouse moved to (526, 156)
Screenshot: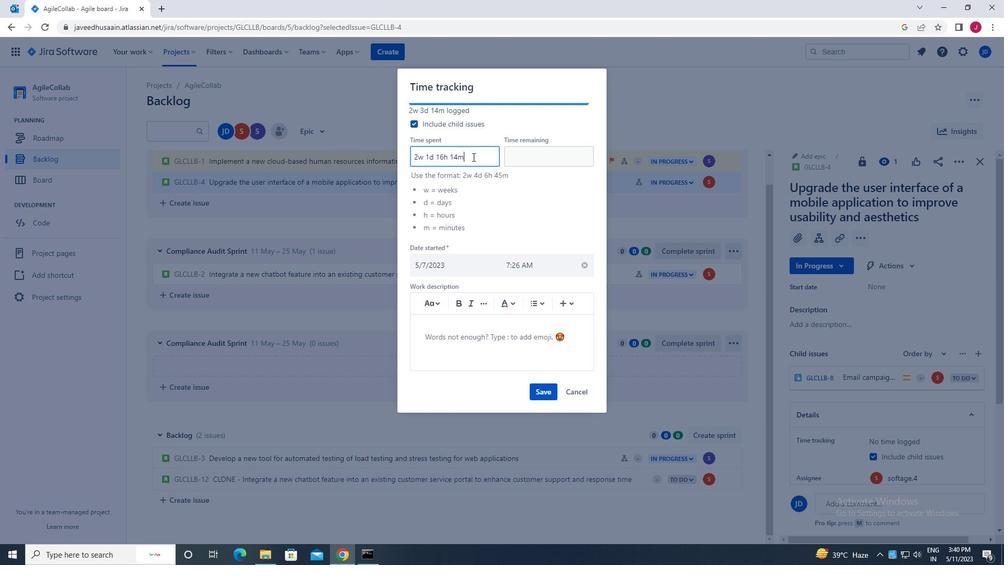 
Action: Mouse pressed left at (526, 156)
Screenshot: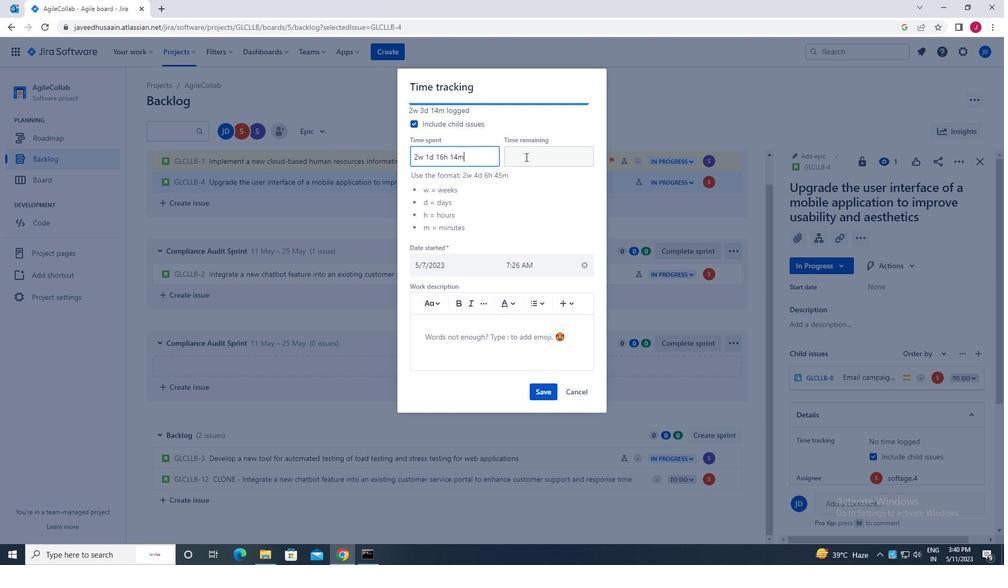 
Action: Key pressed 2w<Key.space>6d<Key.space>14<Key.backspace>9h<Key.space>14m
Screenshot: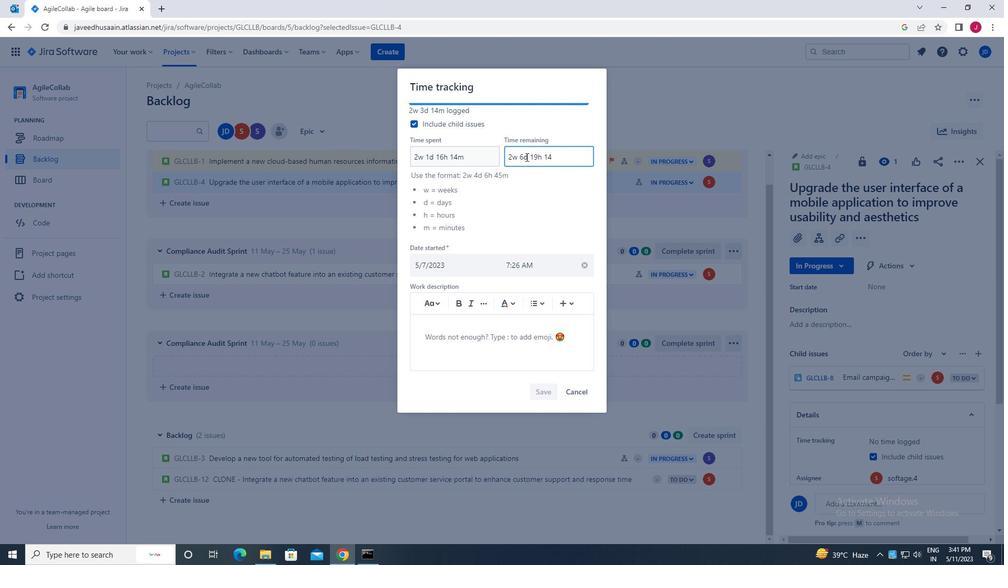 
Action: Mouse moved to (543, 390)
Screenshot: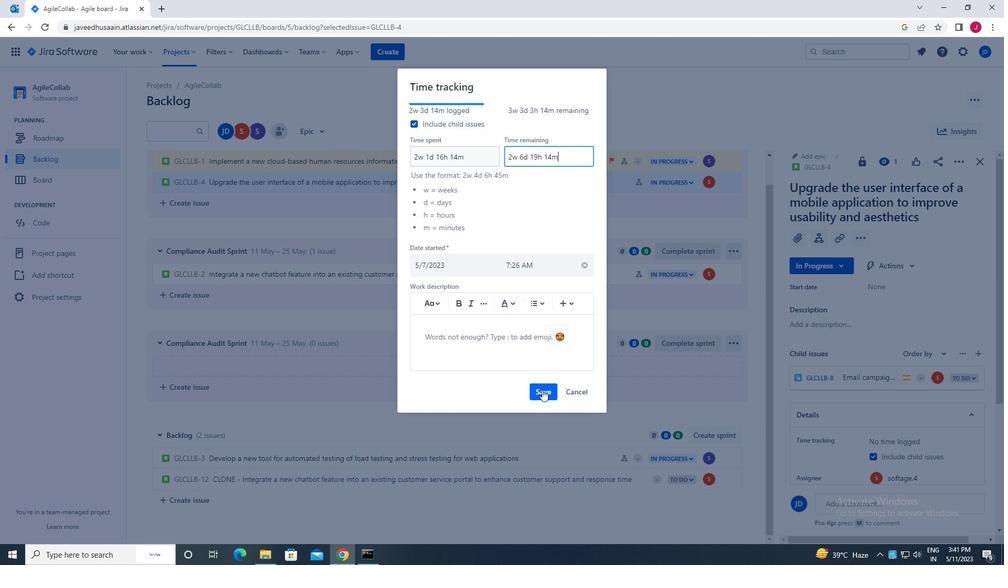 
Action: Mouse pressed left at (543, 390)
Screenshot: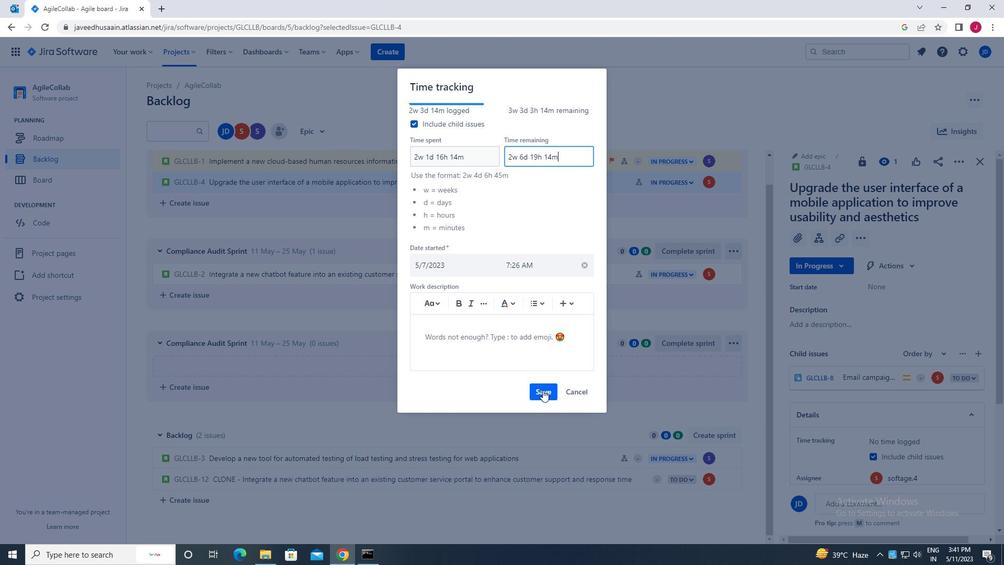 
Action: Mouse moved to (957, 161)
Screenshot: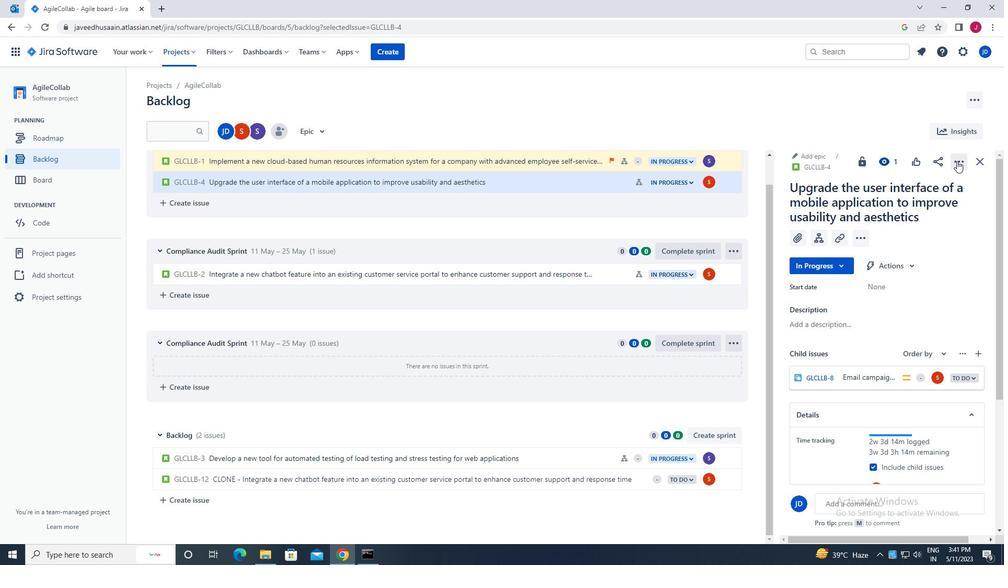 
Action: Mouse pressed left at (957, 161)
Screenshot: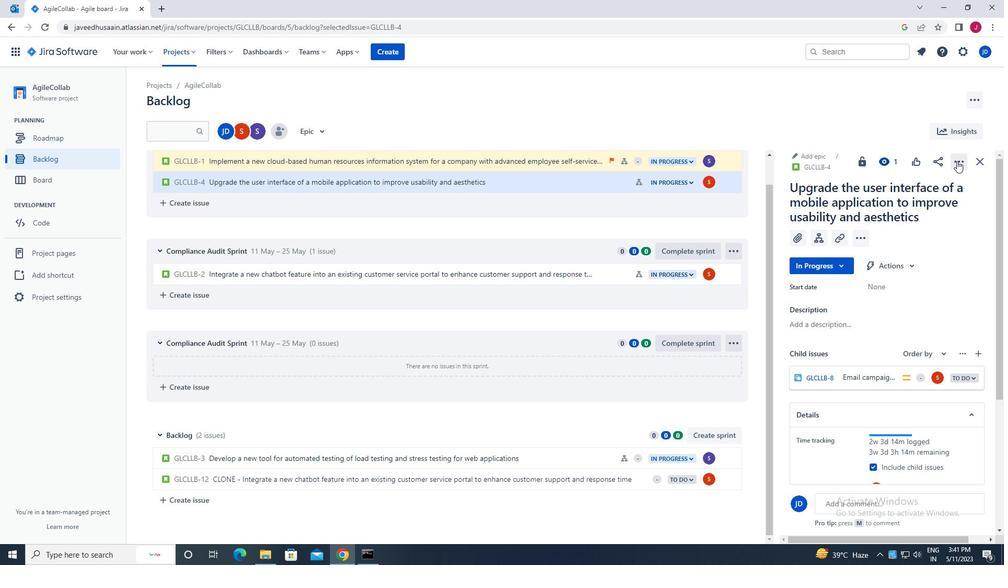 
Action: Mouse moved to (941, 250)
Screenshot: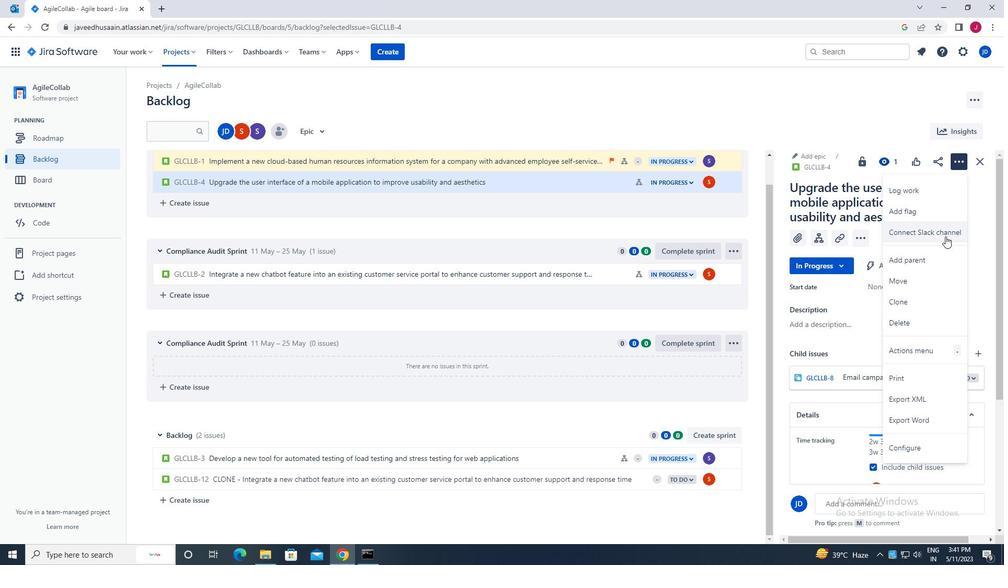 
Action: Mouse scrolled (941, 250) with delta (0, 0)
Screenshot: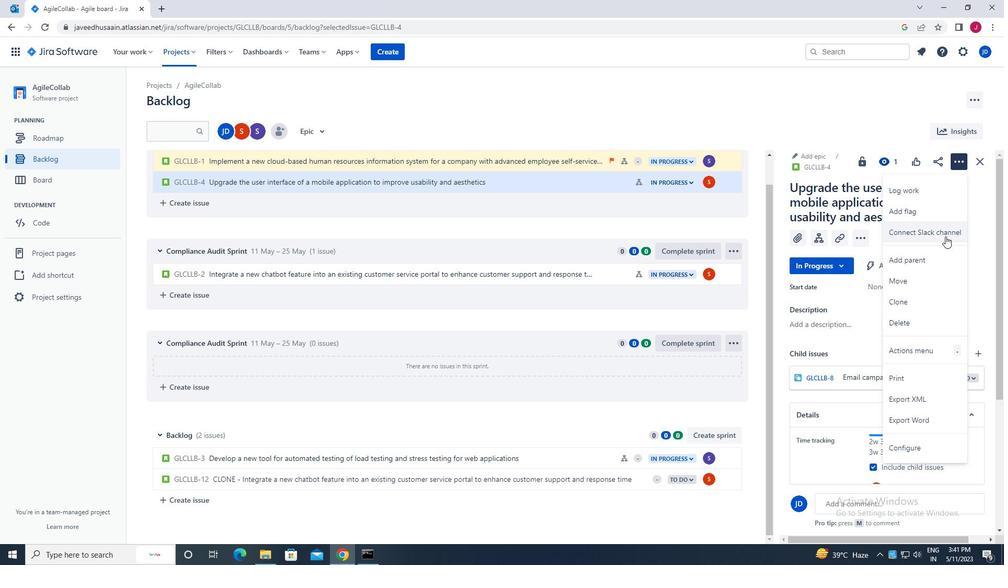 
Action: Mouse scrolled (941, 250) with delta (0, 0)
Screenshot: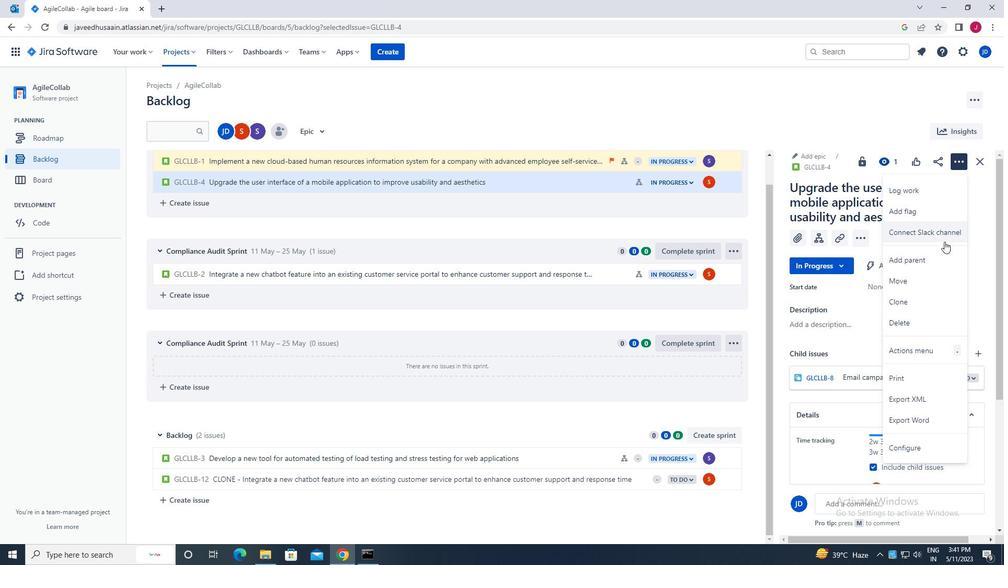 
Action: Mouse moved to (943, 250)
Screenshot: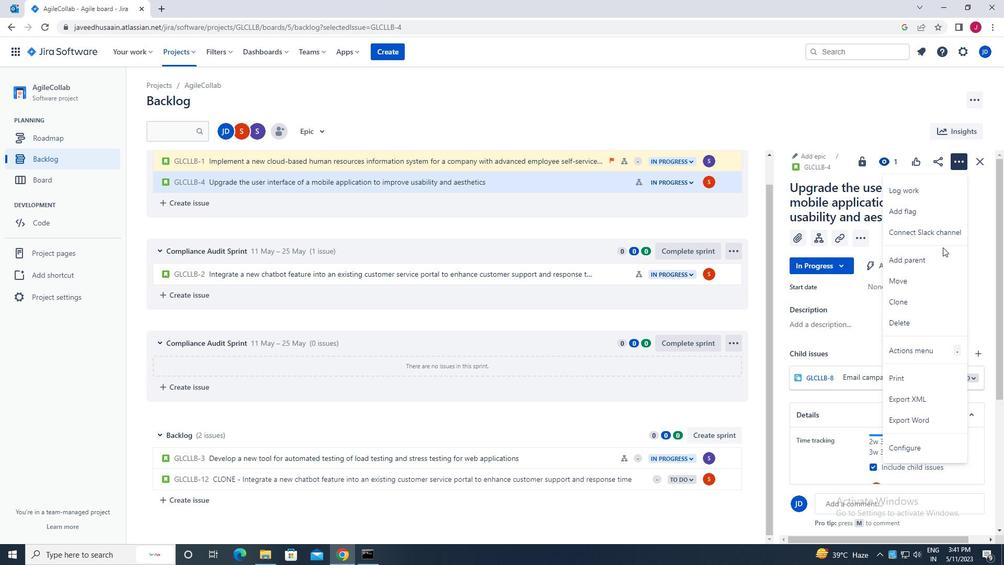 
Action: Mouse scrolled (943, 249) with delta (0, 0)
Screenshot: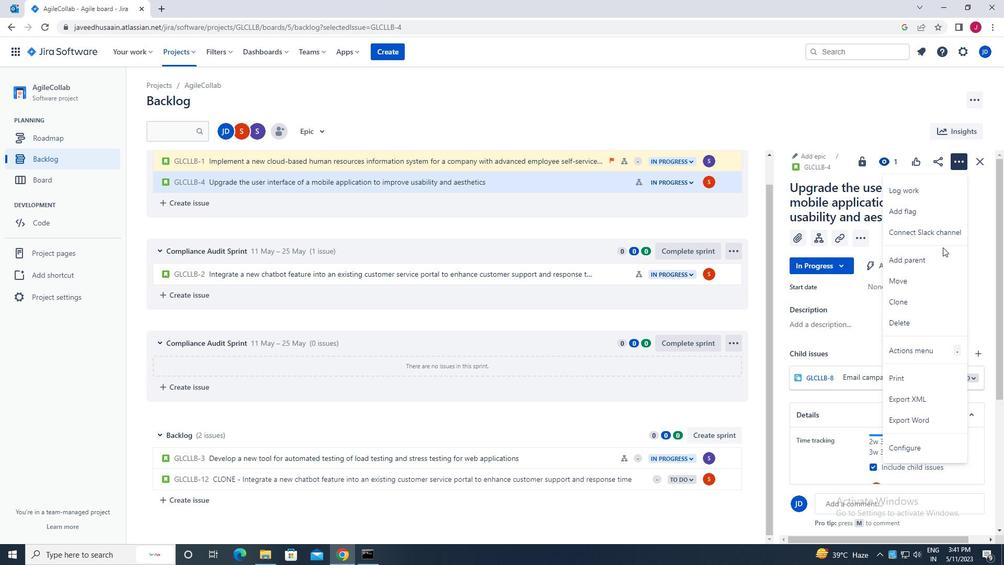 
Action: Mouse moved to (983, 162)
Screenshot: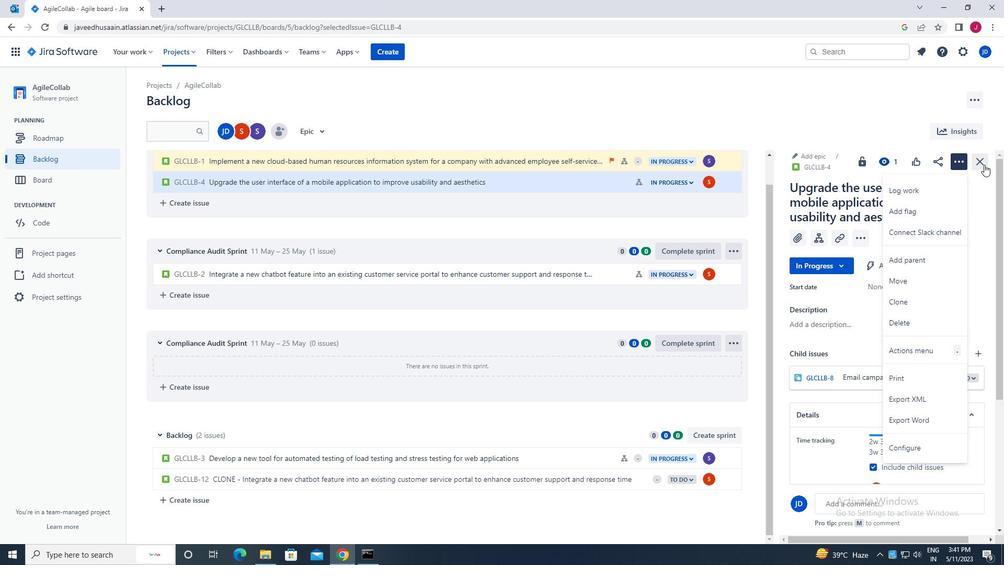 
Action: Mouse pressed left at (983, 162)
Screenshot: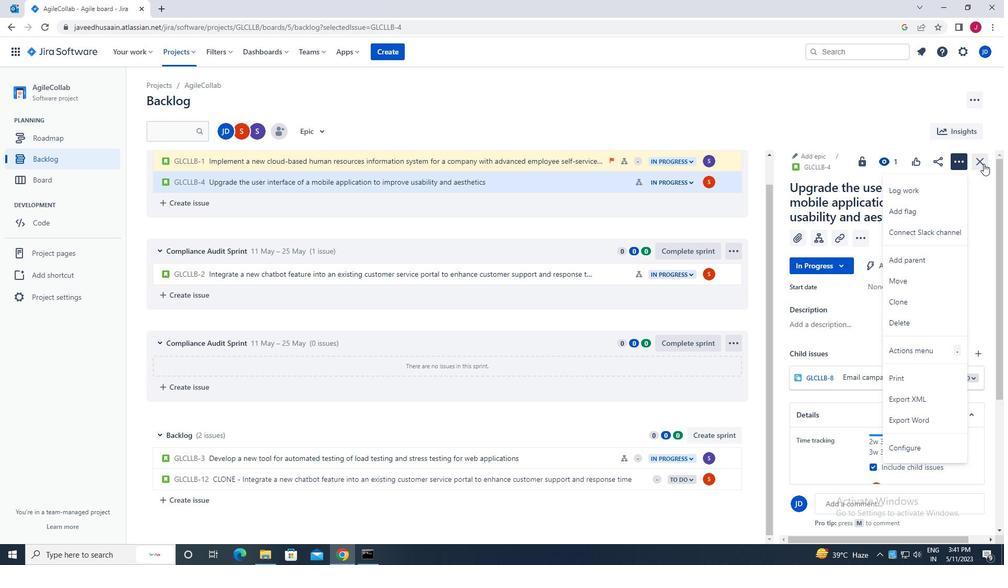 
Action: Mouse moved to (954, 181)
Screenshot: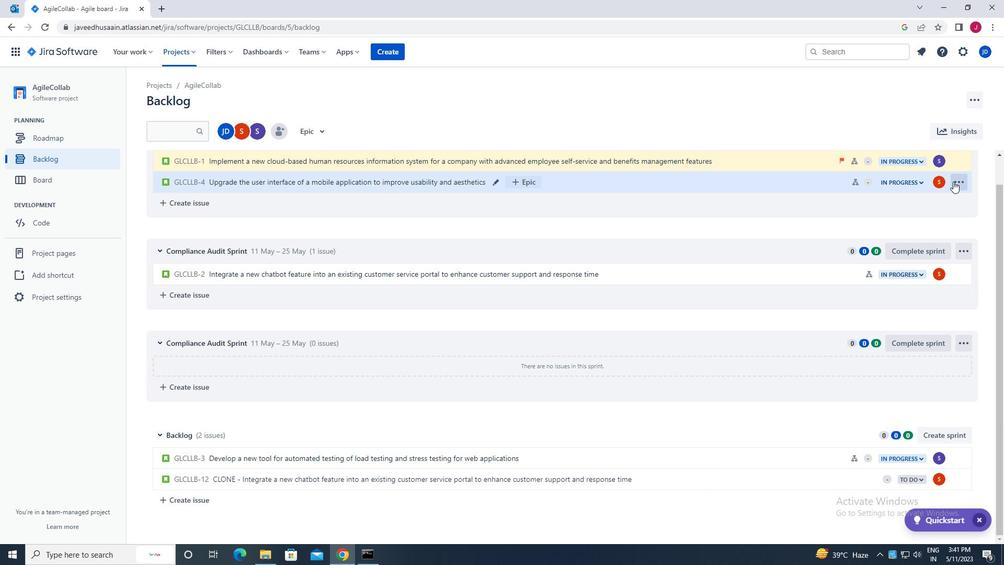 
Action: Mouse pressed left at (954, 181)
Screenshot: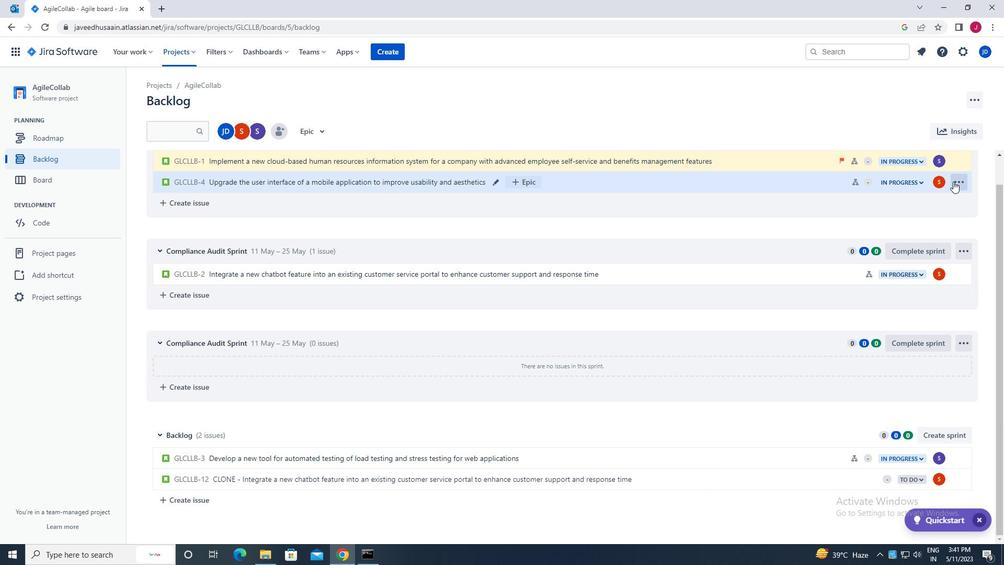 
Action: Mouse moved to (908, 367)
Screenshot: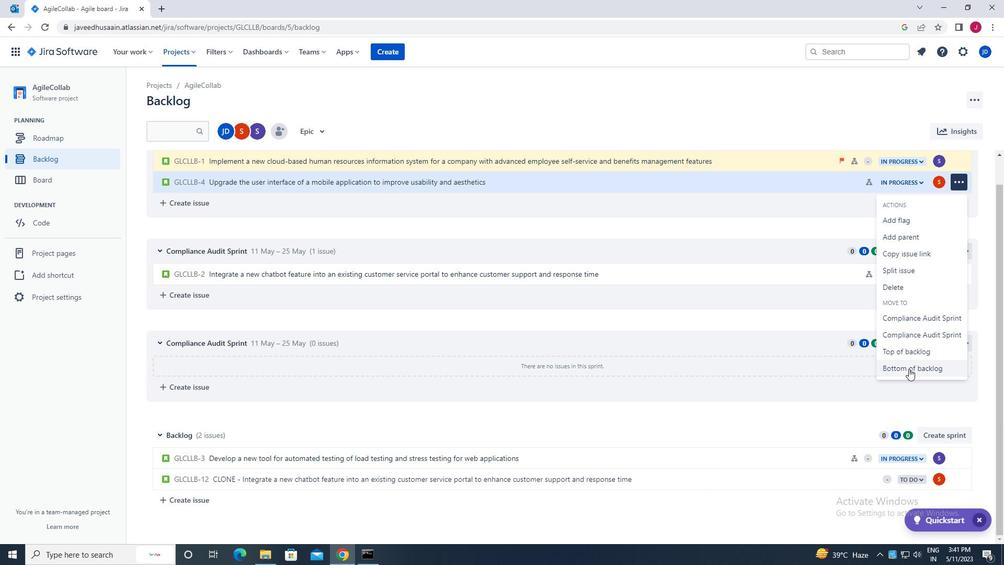 
Action: Mouse pressed left at (908, 367)
Screenshot: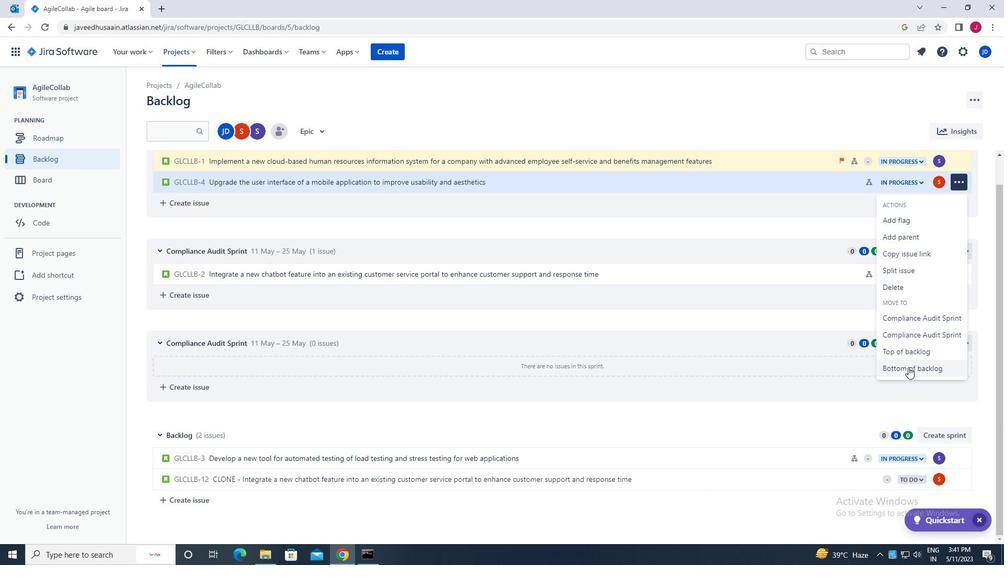 
Action: Mouse moved to (530, 169)
Screenshot: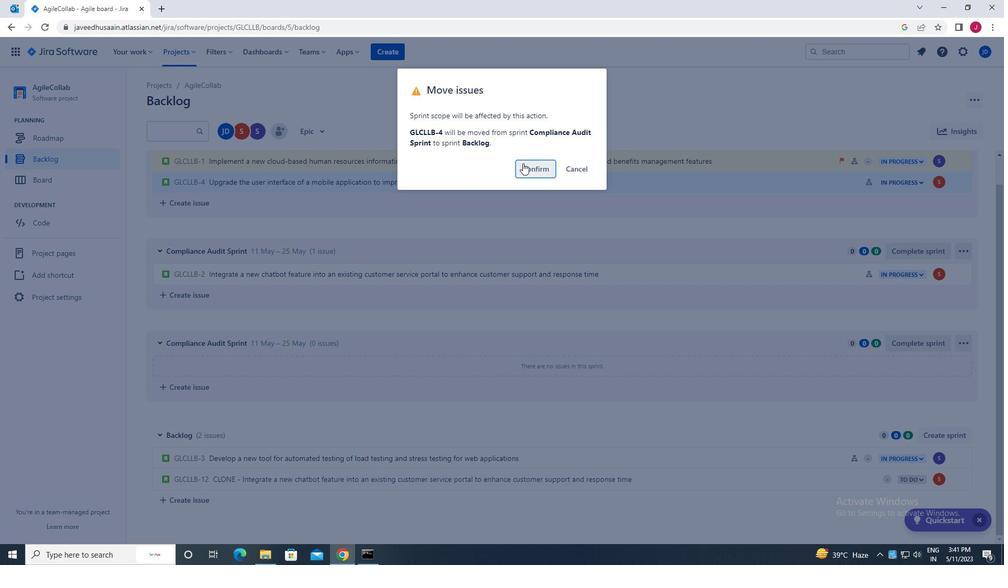 
Action: Mouse pressed left at (530, 169)
Screenshot: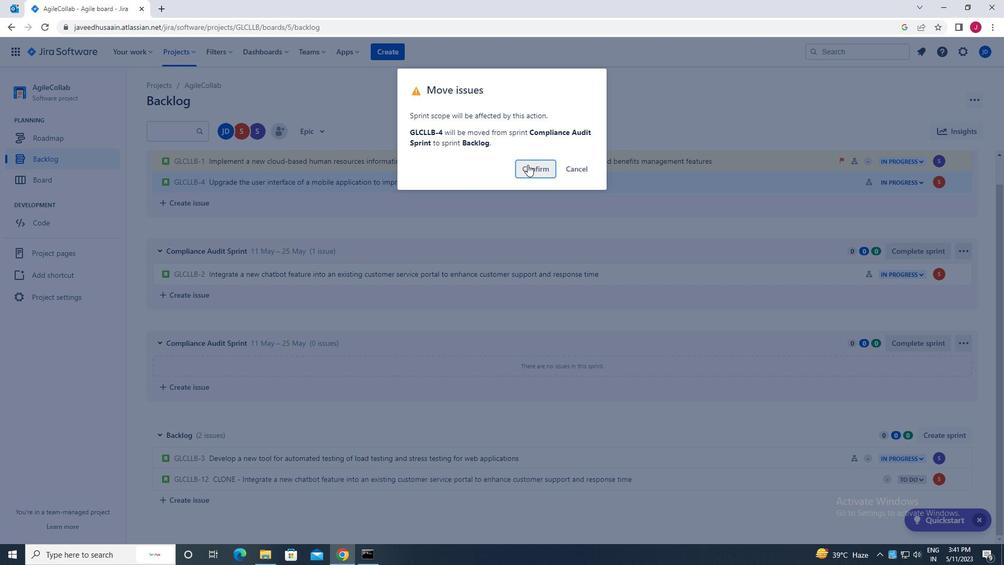 
Action: Mouse moved to (322, 130)
Screenshot: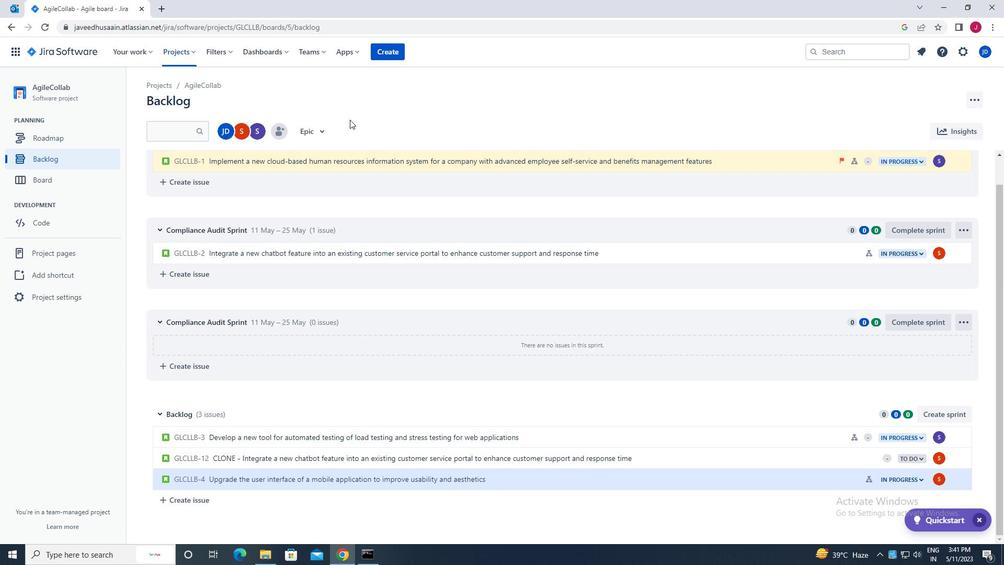 
Action: Mouse pressed left at (322, 130)
Screenshot: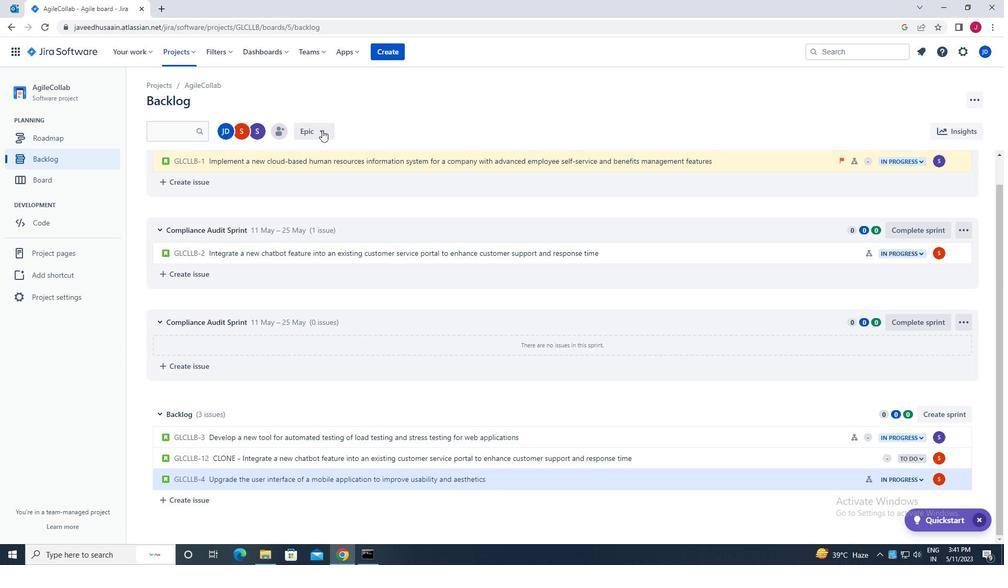 
Action: Mouse moved to (322, 177)
Screenshot: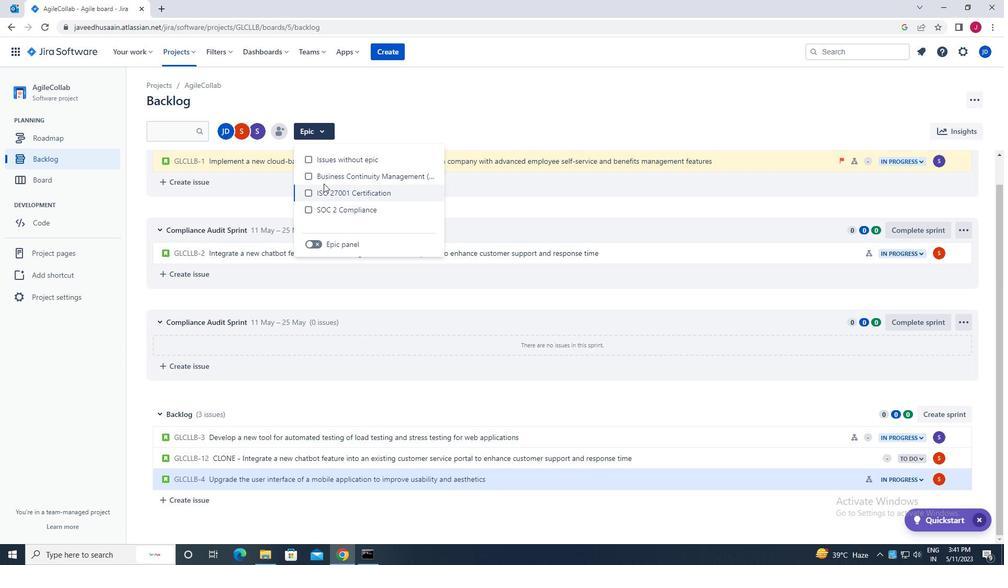 
Action: Mouse pressed left at (322, 177)
Screenshot: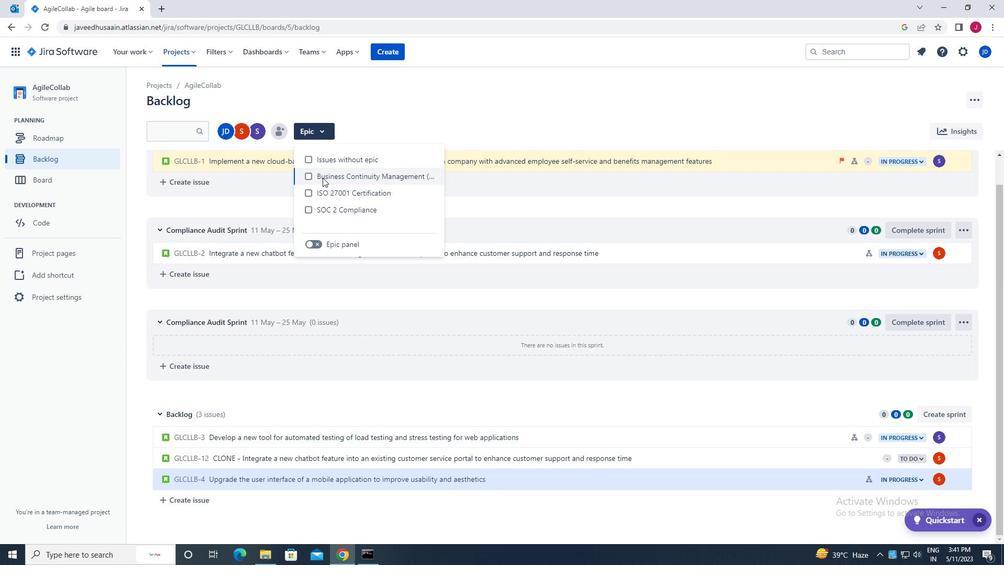 
Action: Mouse moved to (514, 118)
Screenshot: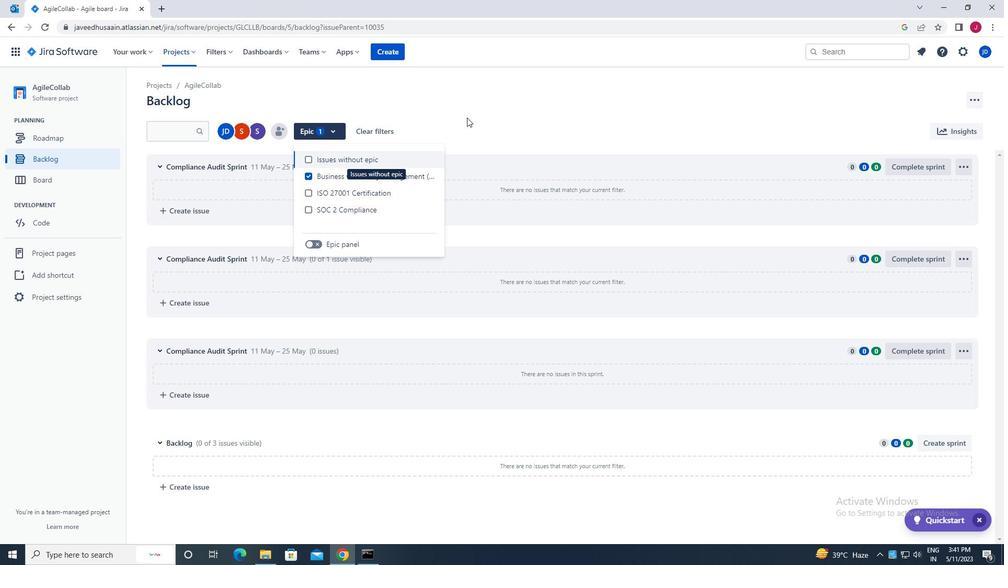 
Action: Mouse pressed left at (514, 118)
Screenshot: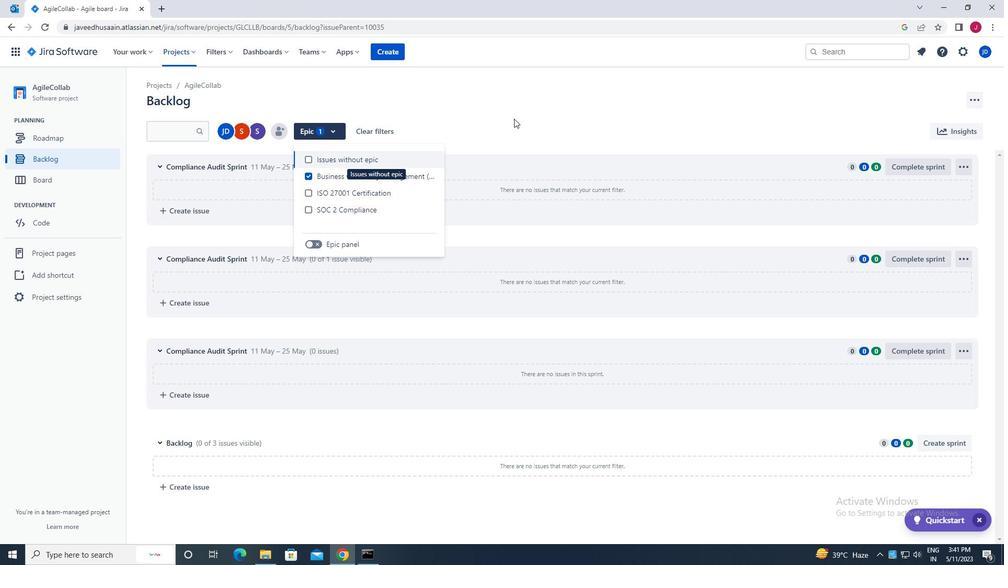 
Action: Mouse moved to (515, 119)
Screenshot: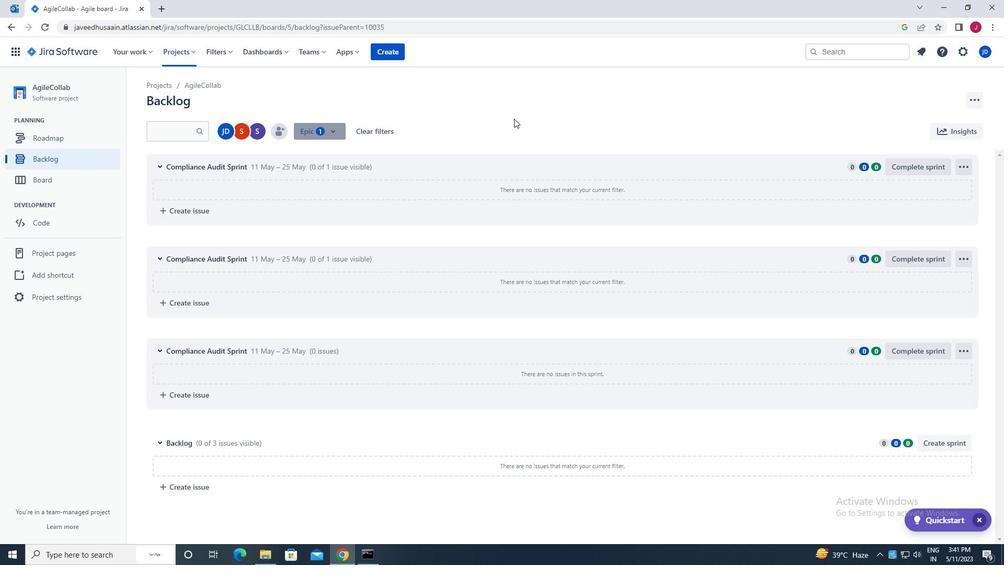 
